 Task: Add an event with the title Team Building Workshop: Problem-Solving Techniques, date '2024/05/26', time 8:00 AM to 10:00 AMand add a description: A monthly review meeting is a scheduled gathering where team members and stakeholders come together to reflect on the previous month's performance, discuss achievements, identify areas for improvement, and set goals for the upcoming month. Select event color  Tangerine . Add location for the event as: 321 El Born Neighborhood, Barcelona, Spain, logged in from the account softage.3@softage.netand send the event invitation to softage.2@softage.net and softage.4@softage.net. Set a reminder for the event Every weekday(Monday to Friday)
Action: Mouse pressed left at (60, 139)
Screenshot: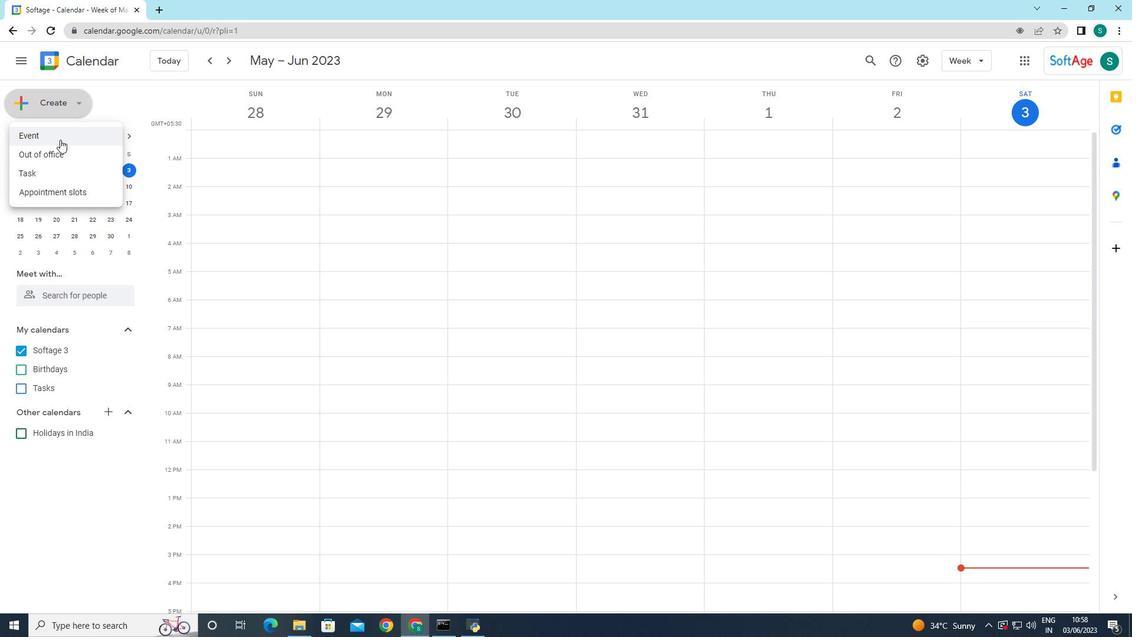 
Action: Mouse moved to (855, 553)
Screenshot: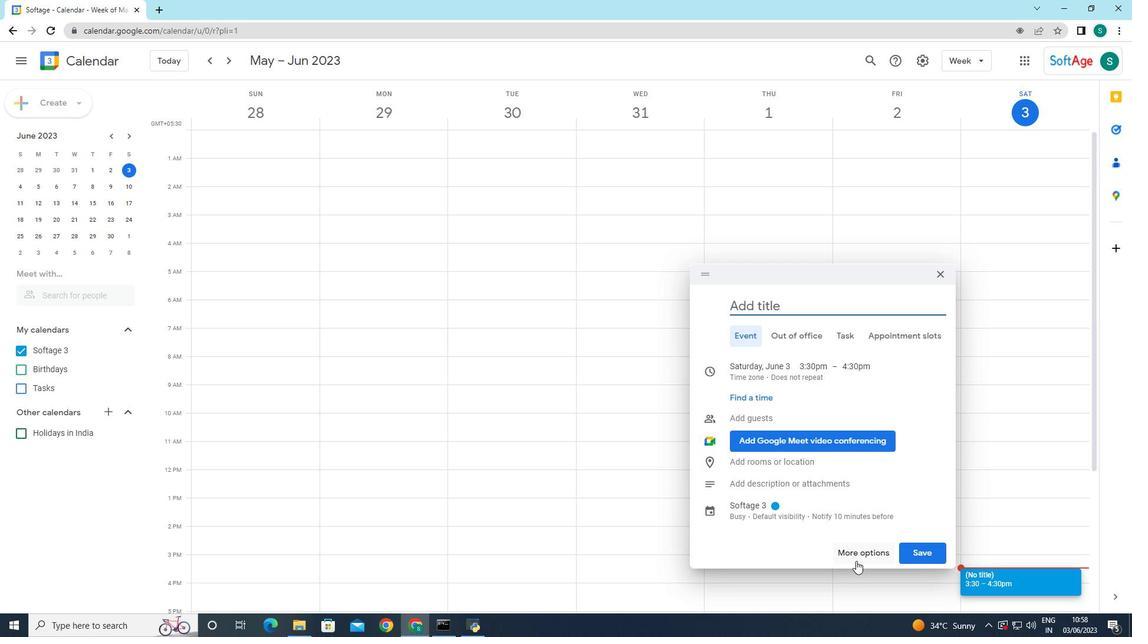 
Action: Mouse pressed left at (855, 553)
Screenshot: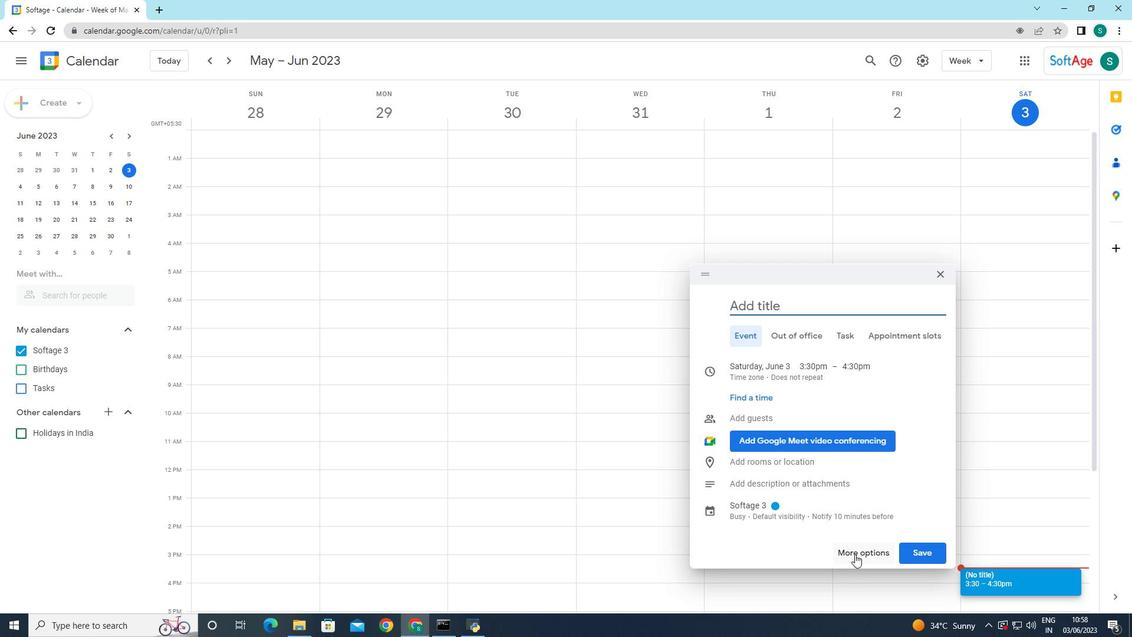 
Action: Mouse moved to (102, 67)
Screenshot: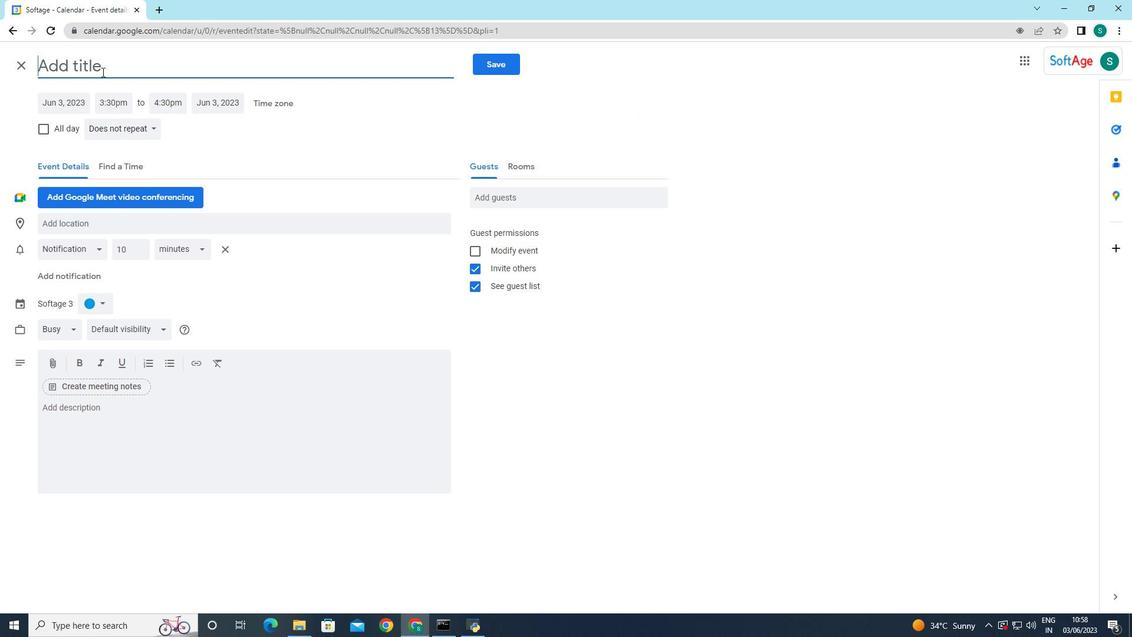 
Action: Mouse pressed left at (102, 67)
Screenshot: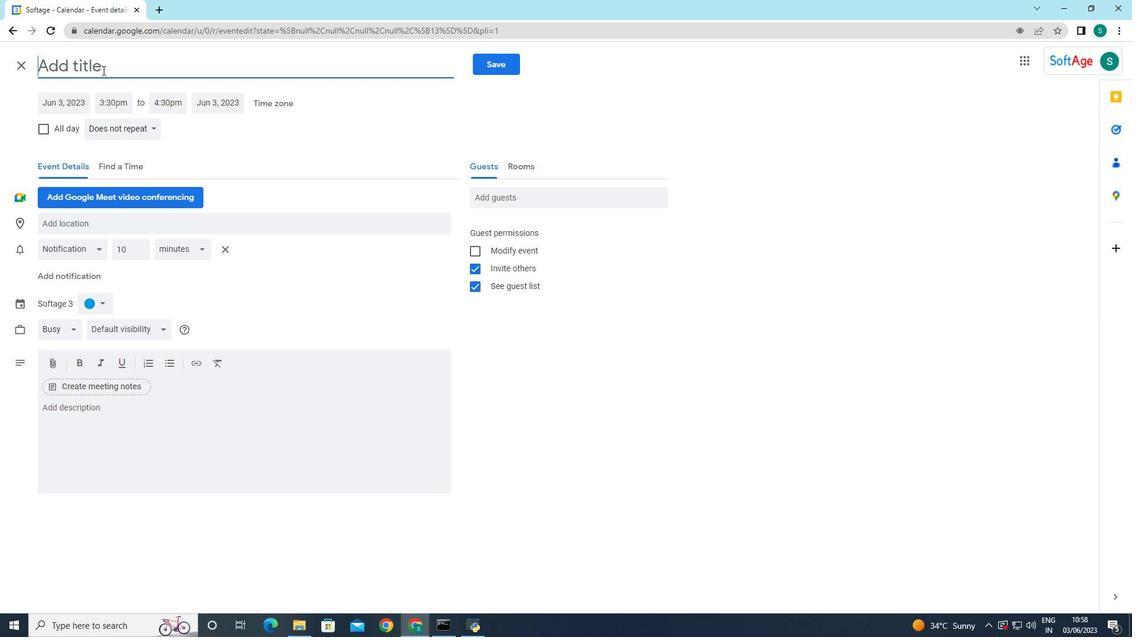 
Action: Key pressed <Key.caps_lock>T<Key.caps_lock><Key.caps_lock>E<Key.backspace><Key.caps_lock>eam<Key.space><Key.caps_lock>BU<Key.backspace><Key.caps_lock>uilding<Key.space><Key.caps_lock>W<Key.caps_lock>orkshop<Key.shift_r>:<Key.space>problem-<Key.caps_lock>SOLVING<Key.space><Key.backspace><Key.backspace><Key.backspace><Key.backspace><Key.backspace><Key.backspace><Key.backspace><Key.caps_lock>olving<Key.space><Key.caps_lock>TE<Key.backspace>K<Key.caps_lock>f<Key.backspace><Key.backspace>echniques
Screenshot: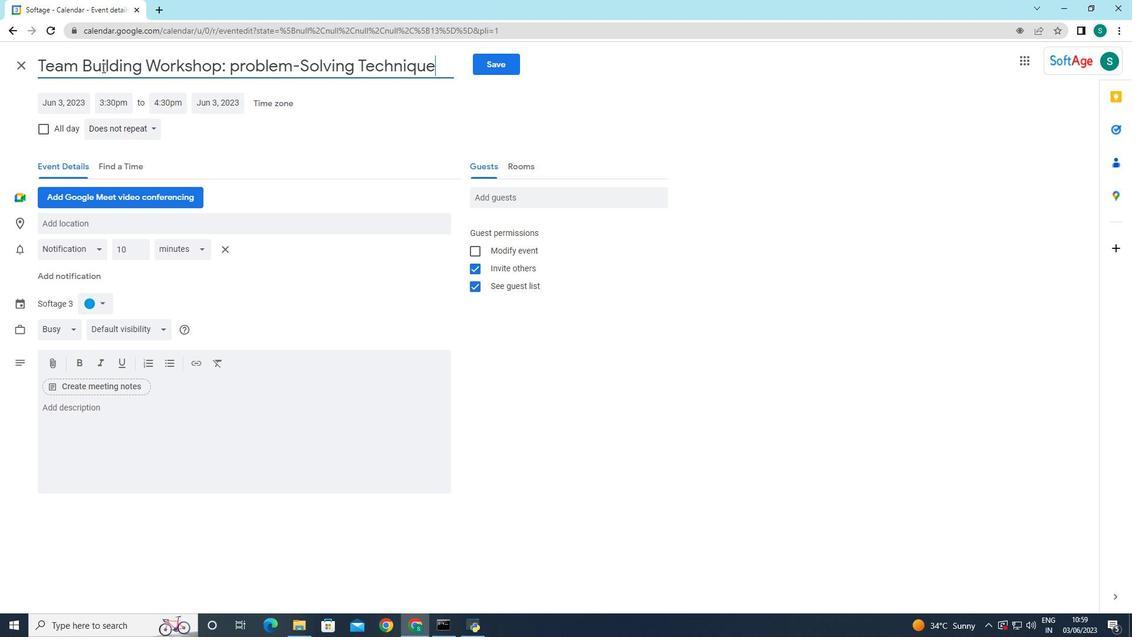 
Action: Mouse moved to (264, 141)
Screenshot: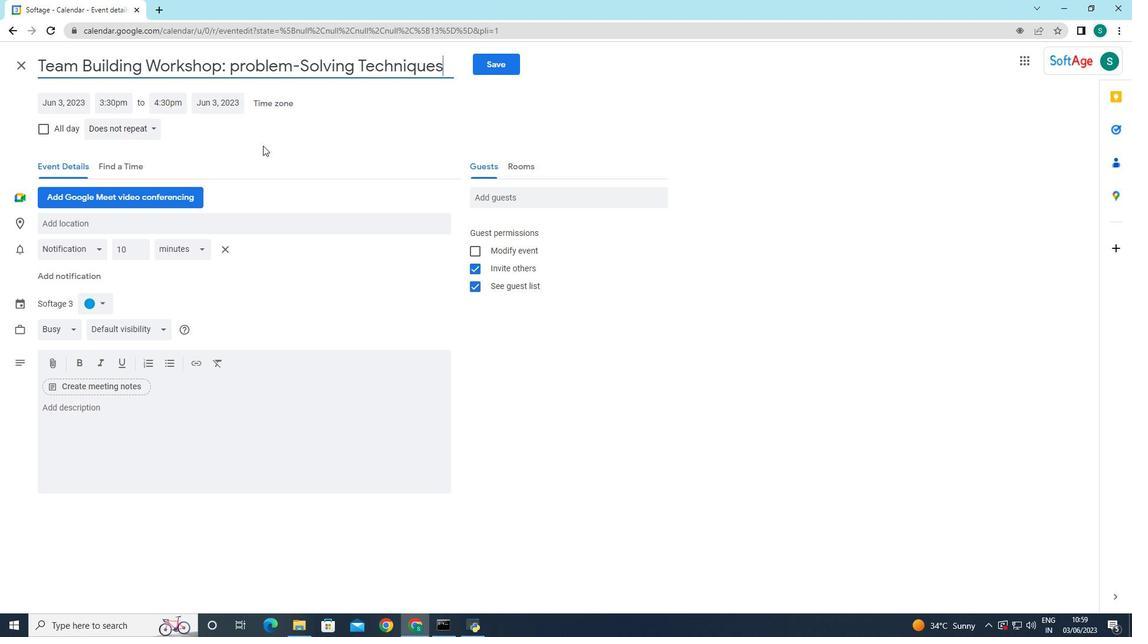 
Action: Mouse pressed left at (264, 141)
Screenshot: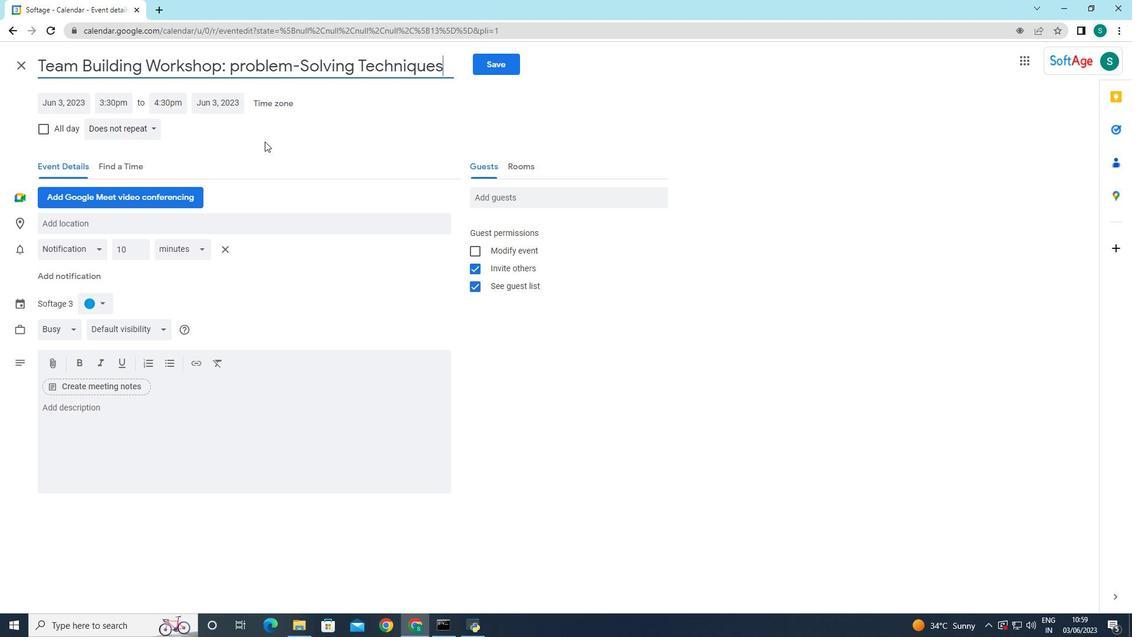 
Action: Mouse moved to (73, 102)
Screenshot: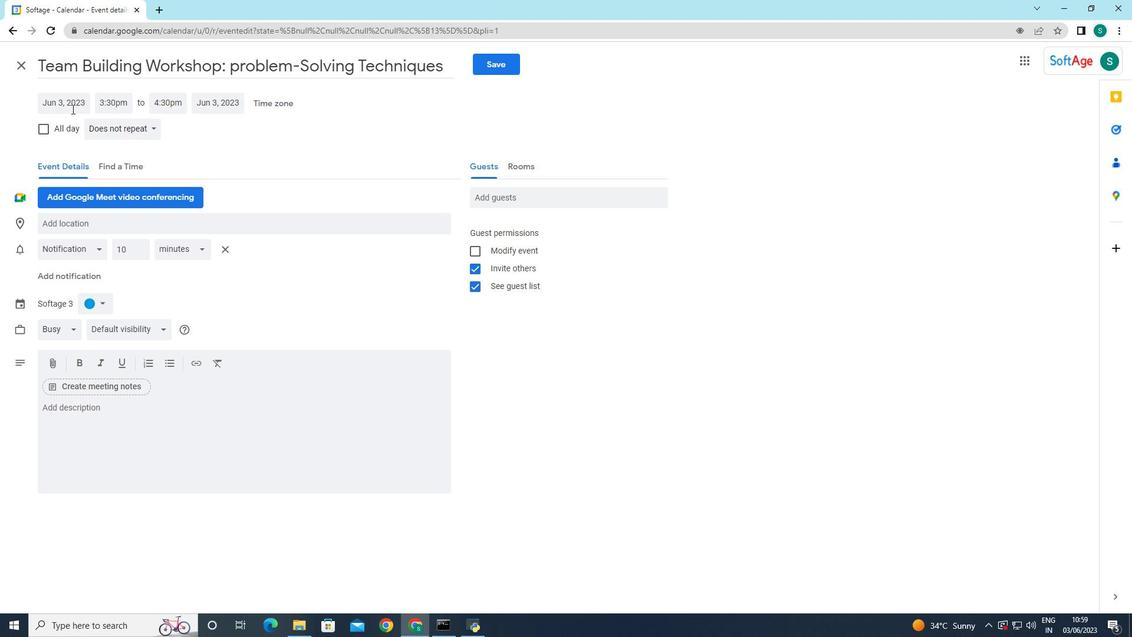 
Action: Mouse pressed left at (73, 102)
Screenshot: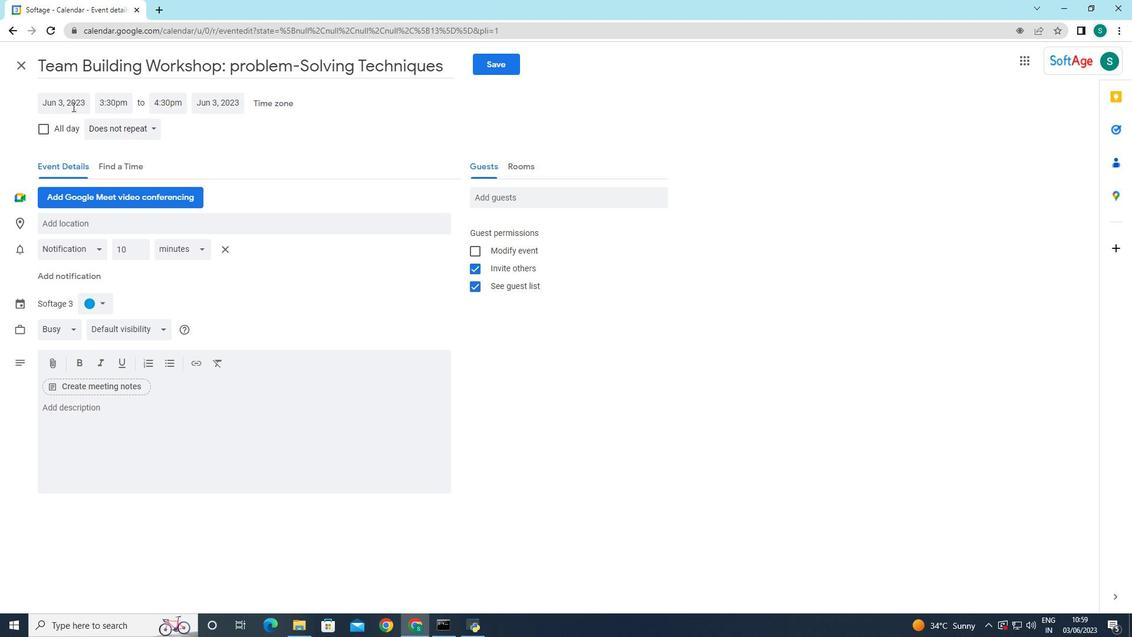 
Action: Mouse moved to (187, 129)
Screenshot: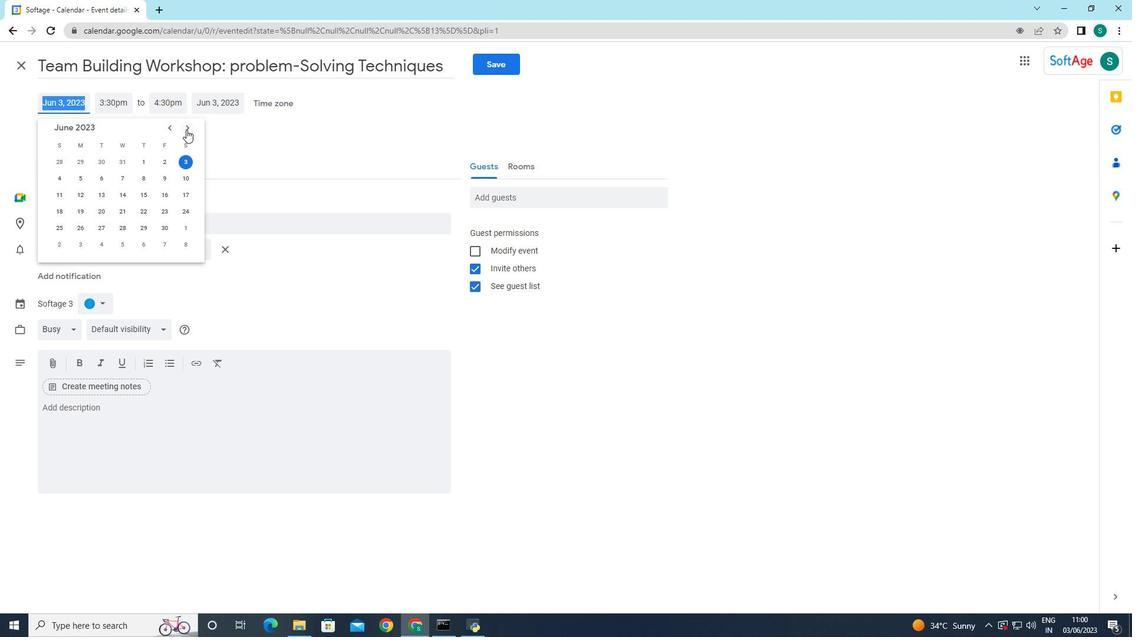 
Action: Mouse pressed left at (187, 129)
Screenshot: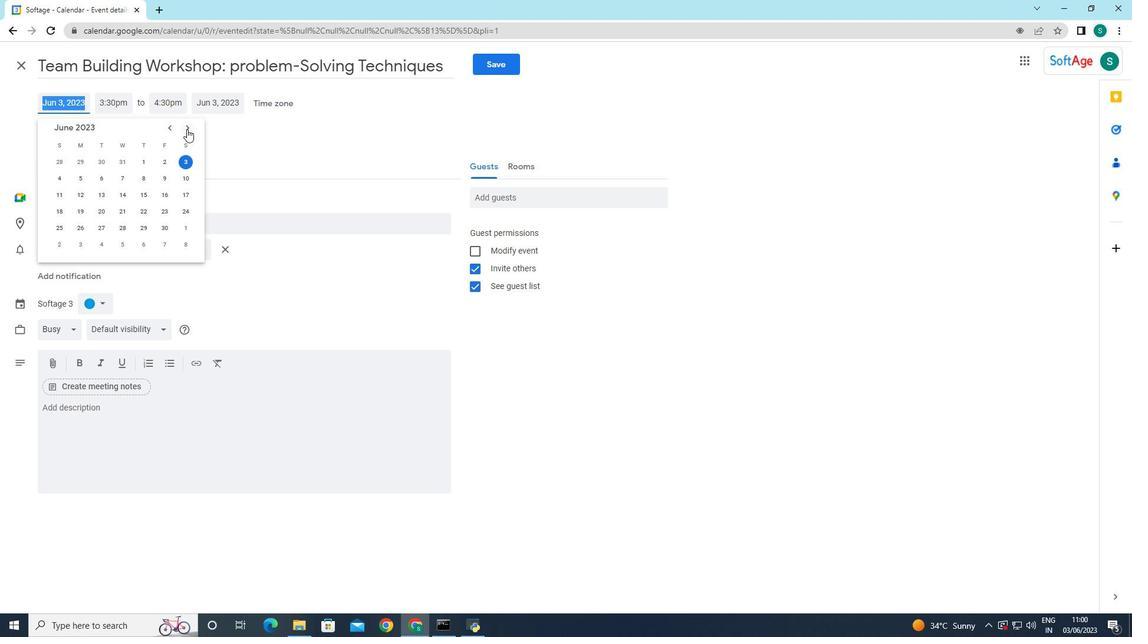 
Action: Mouse pressed left at (187, 129)
Screenshot: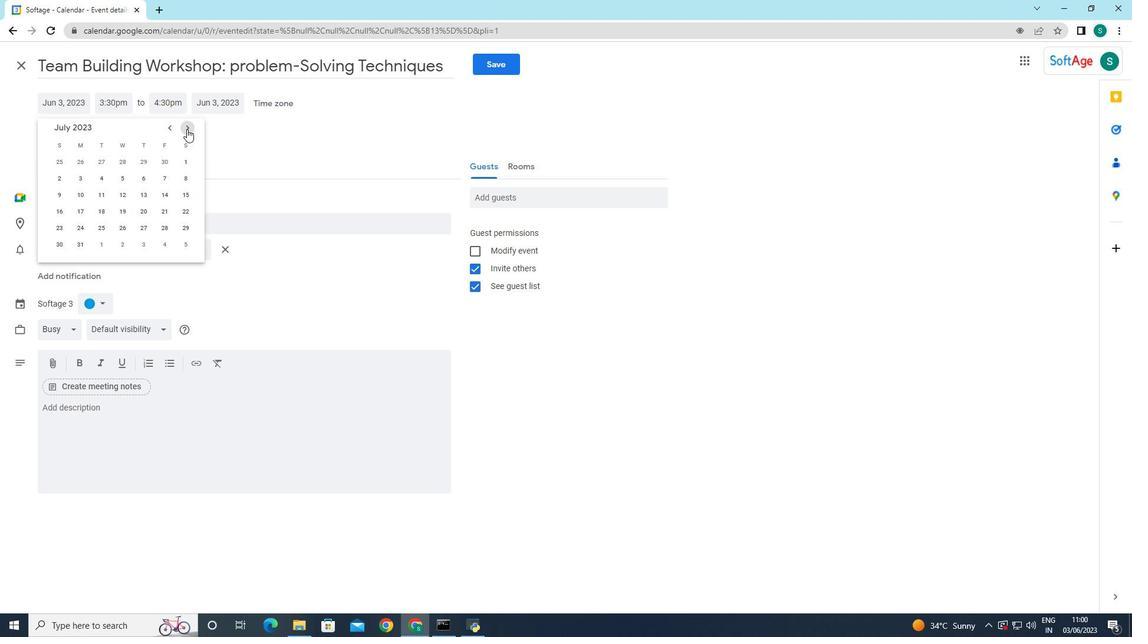 
Action: Mouse pressed left at (187, 129)
Screenshot: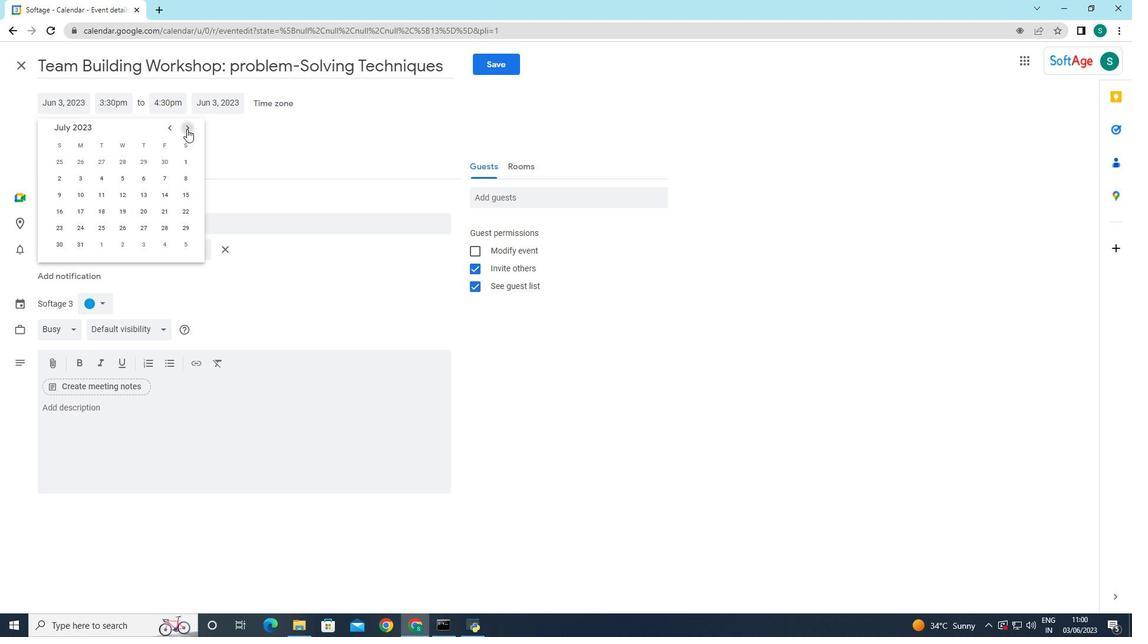 
Action: Mouse pressed left at (187, 129)
Screenshot: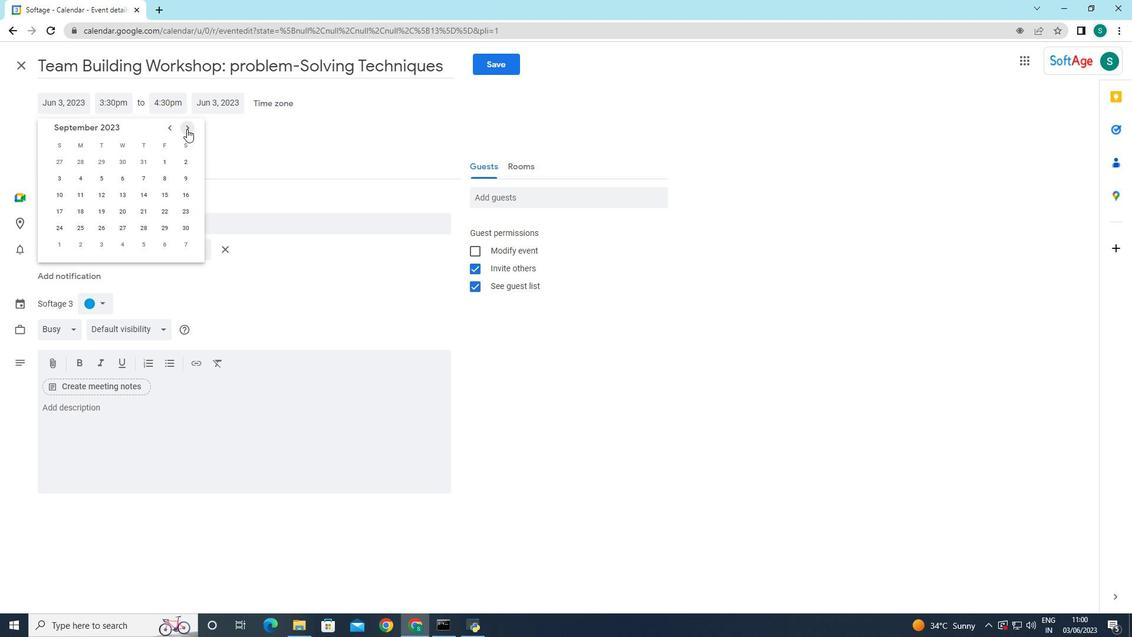 
Action: Mouse pressed left at (187, 129)
Screenshot: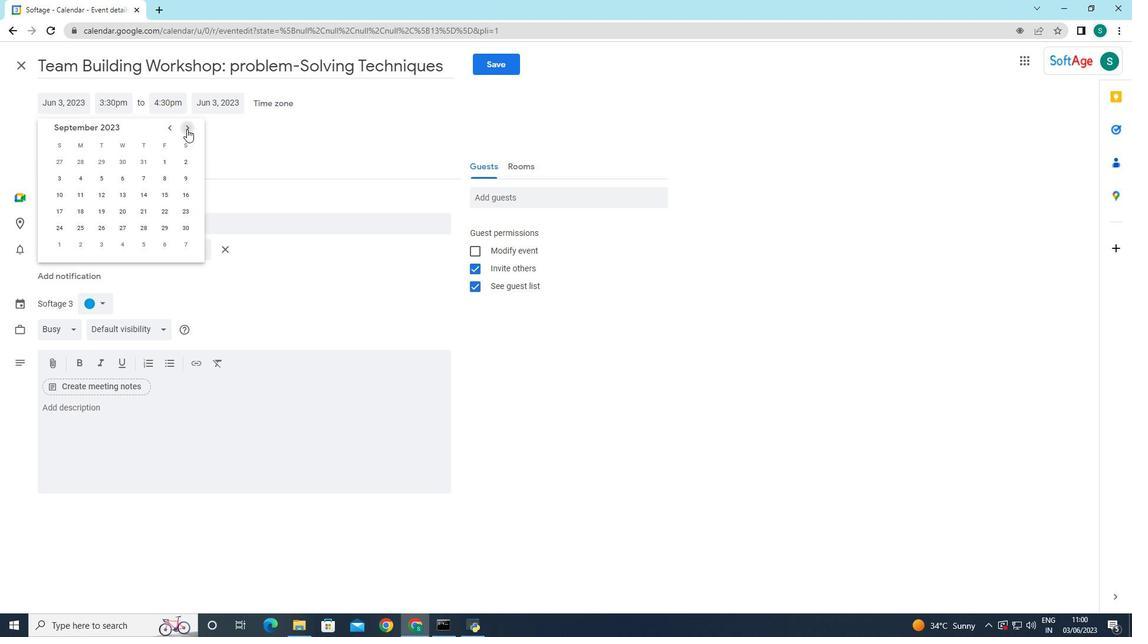 
Action: Mouse pressed left at (187, 129)
Screenshot: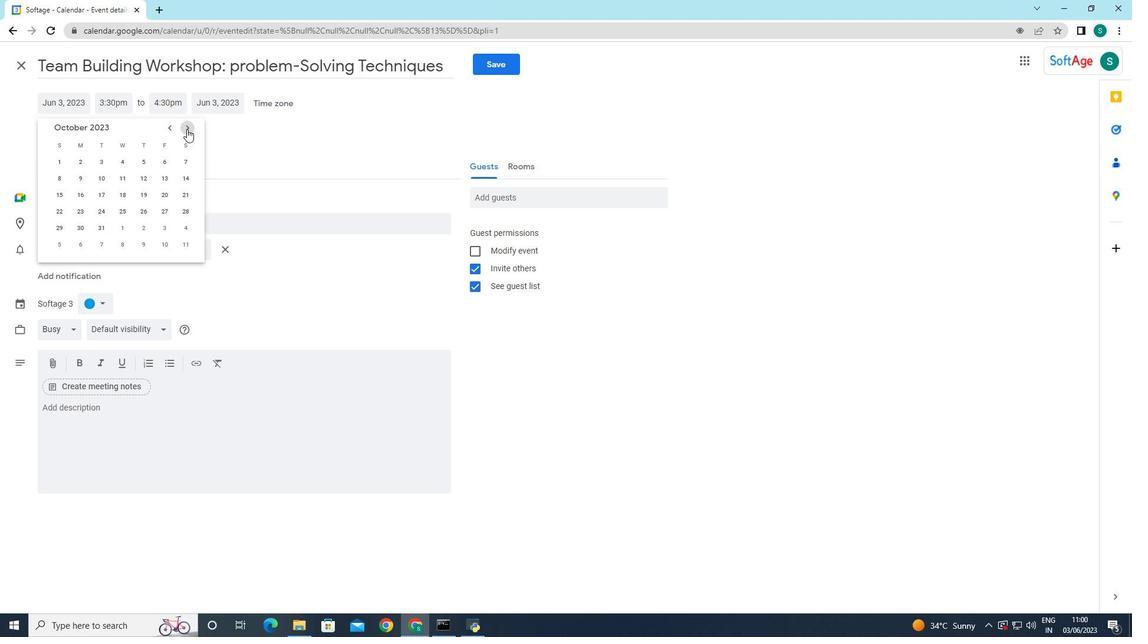 
Action: Mouse pressed left at (187, 129)
Screenshot: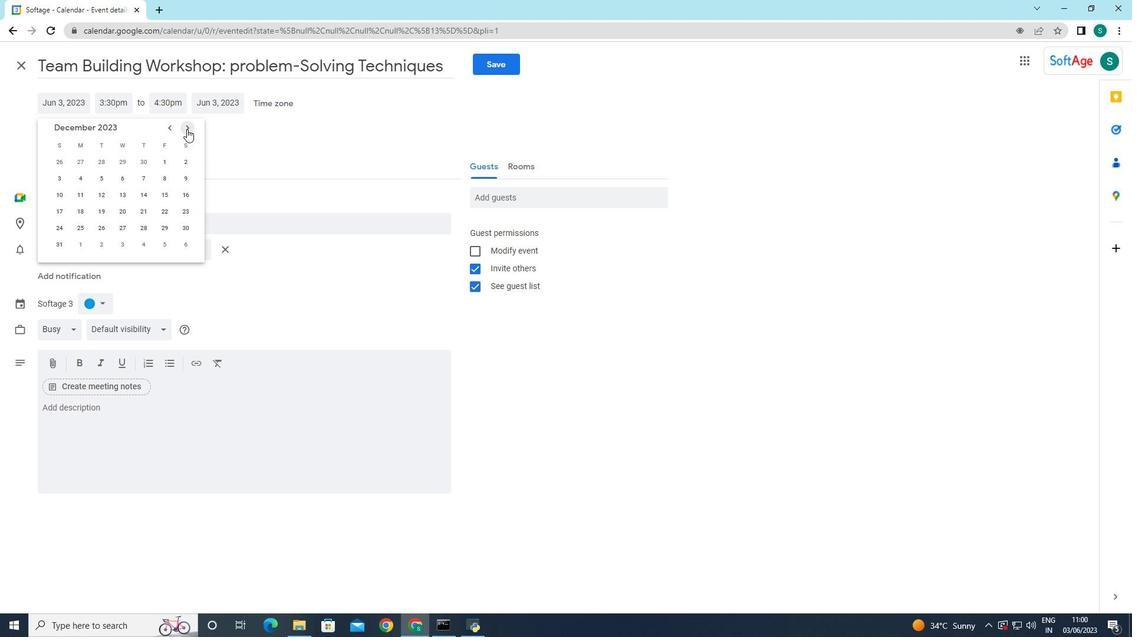 
Action: Mouse pressed left at (187, 129)
Screenshot: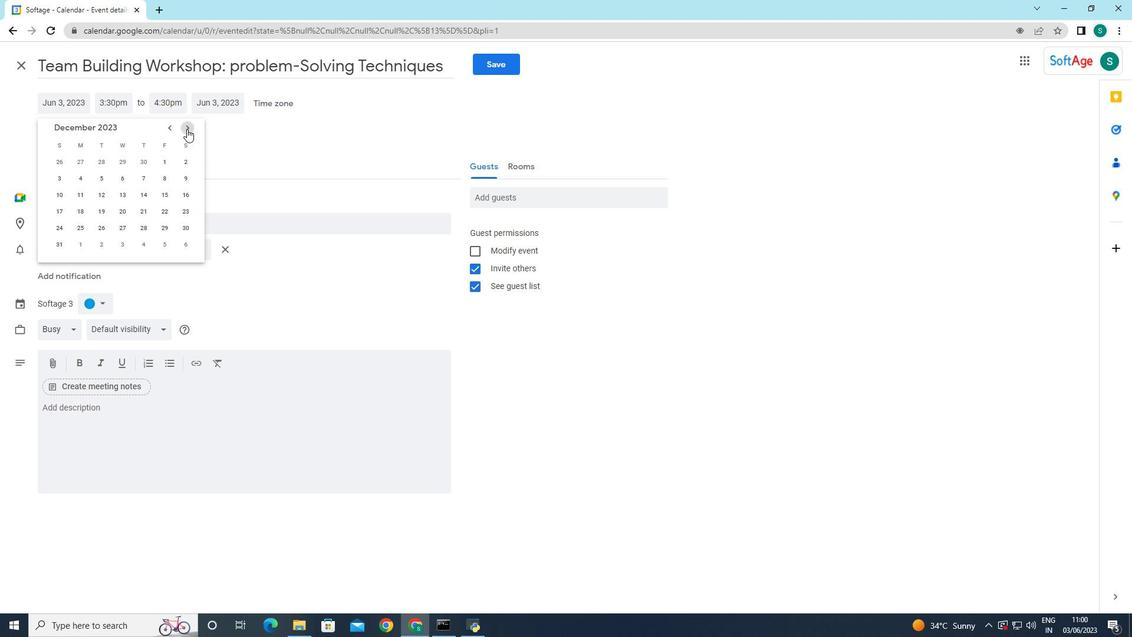 
Action: Mouse pressed left at (187, 129)
Screenshot: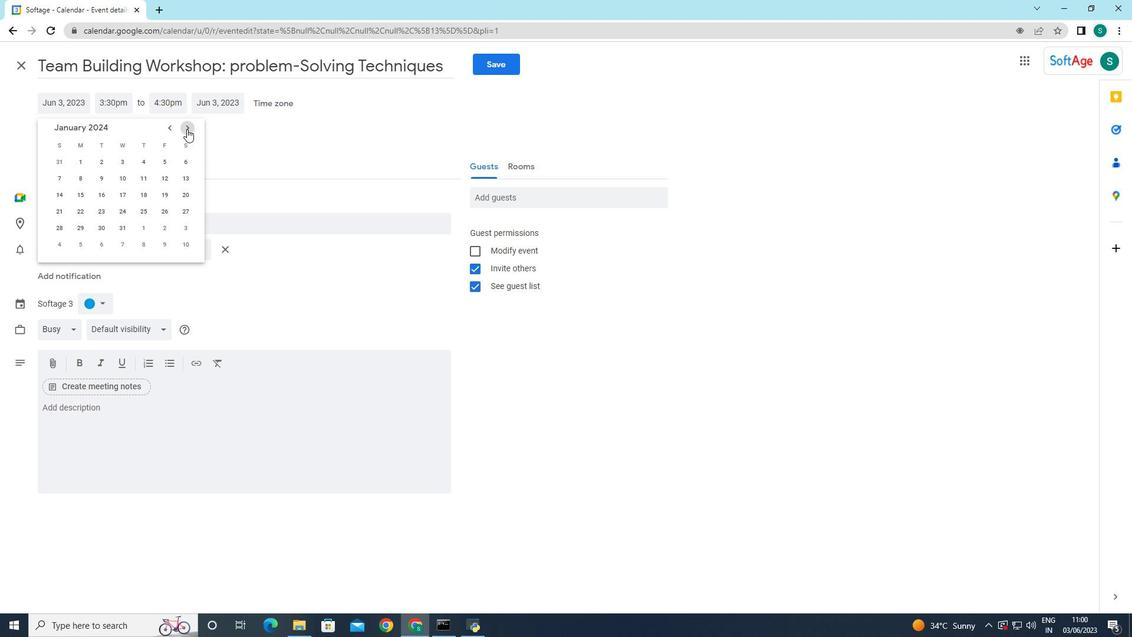 
Action: Mouse moved to (185, 126)
Screenshot: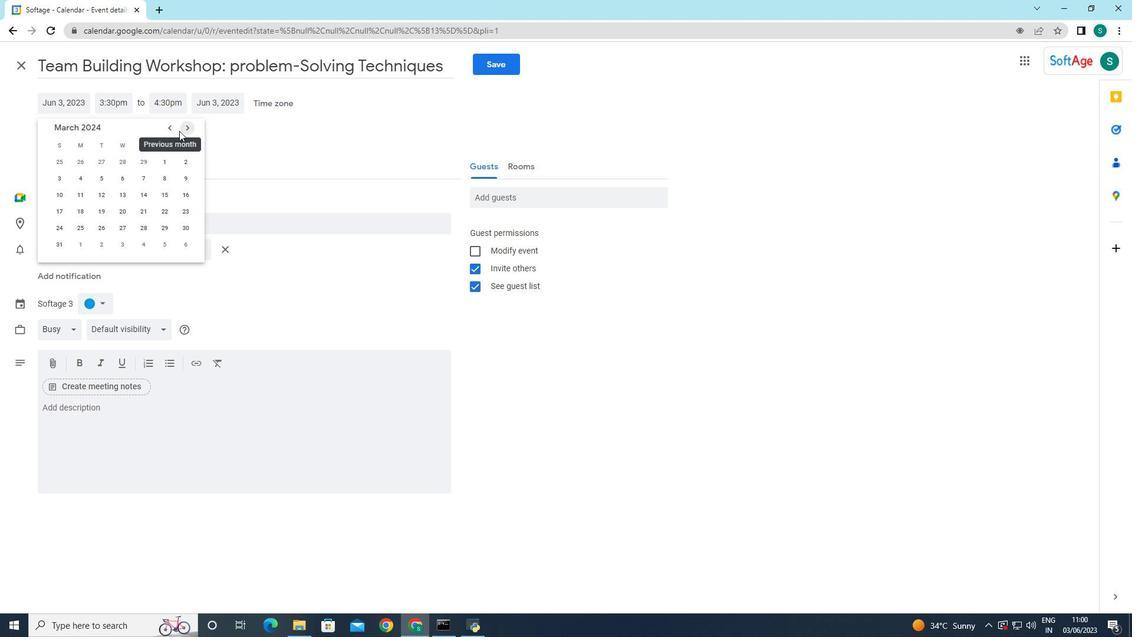 
Action: Mouse pressed left at (185, 126)
Screenshot: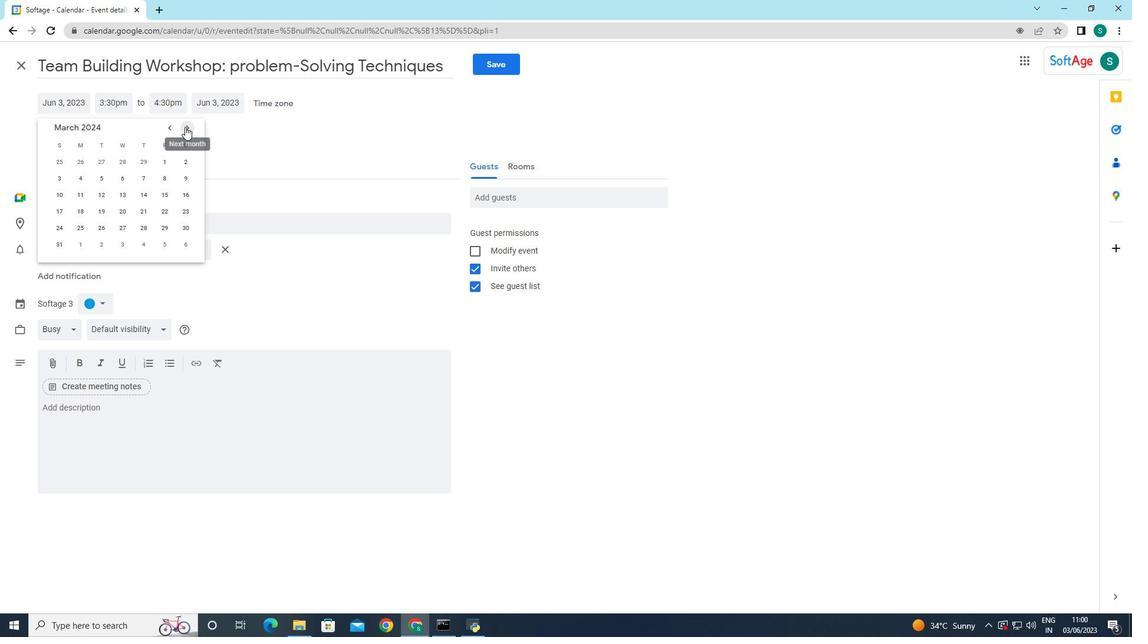 
Action: Mouse pressed left at (185, 126)
Screenshot: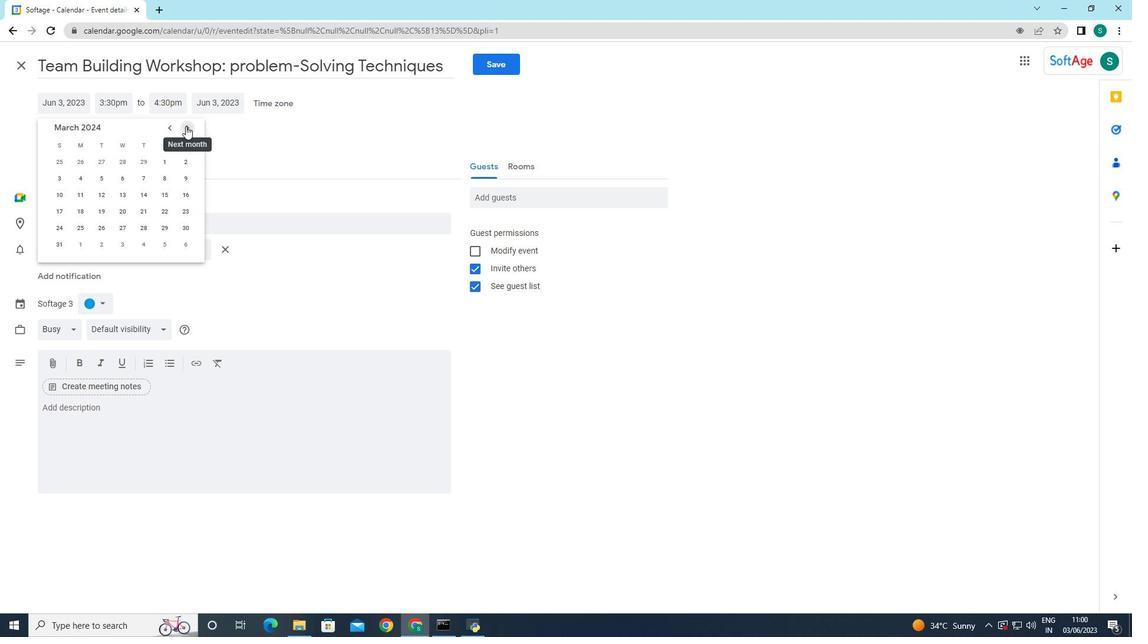 
Action: Mouse moved to (60, 228)
Screenshot: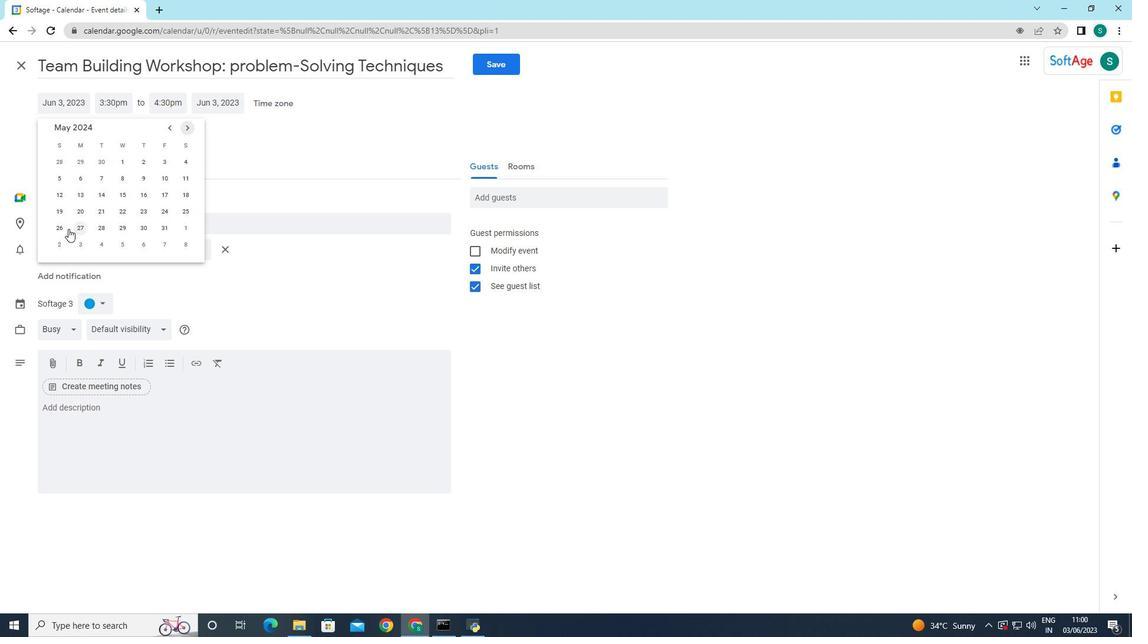 
Action: Mouse pressed left at (60, 228)
Screenshot: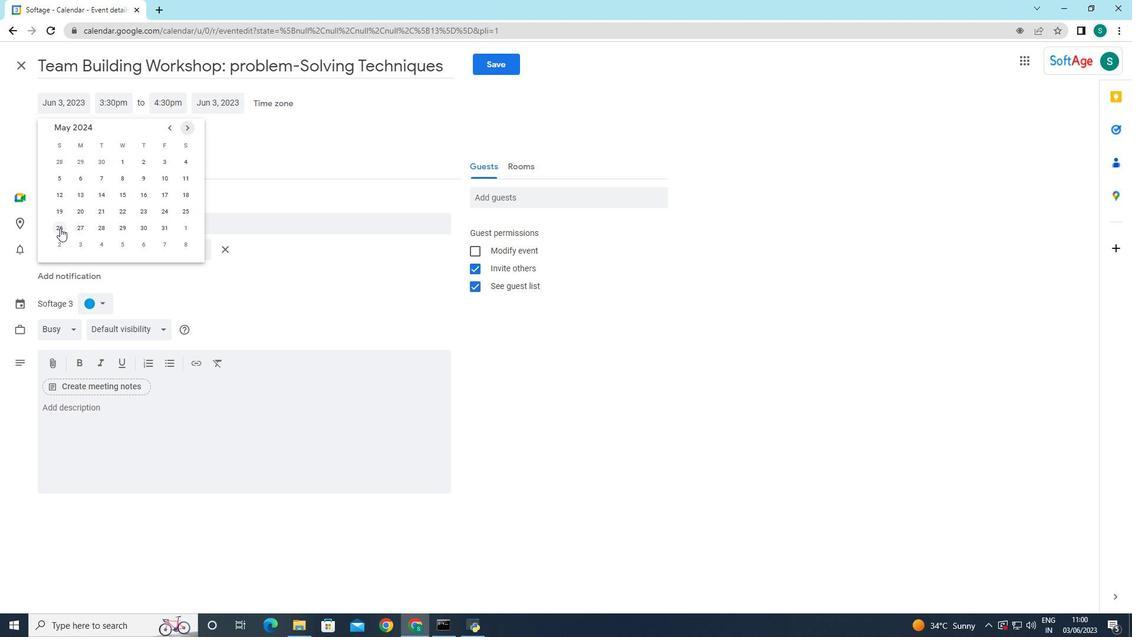 
Action: Mouse moved to (240, 159)
Screenshot: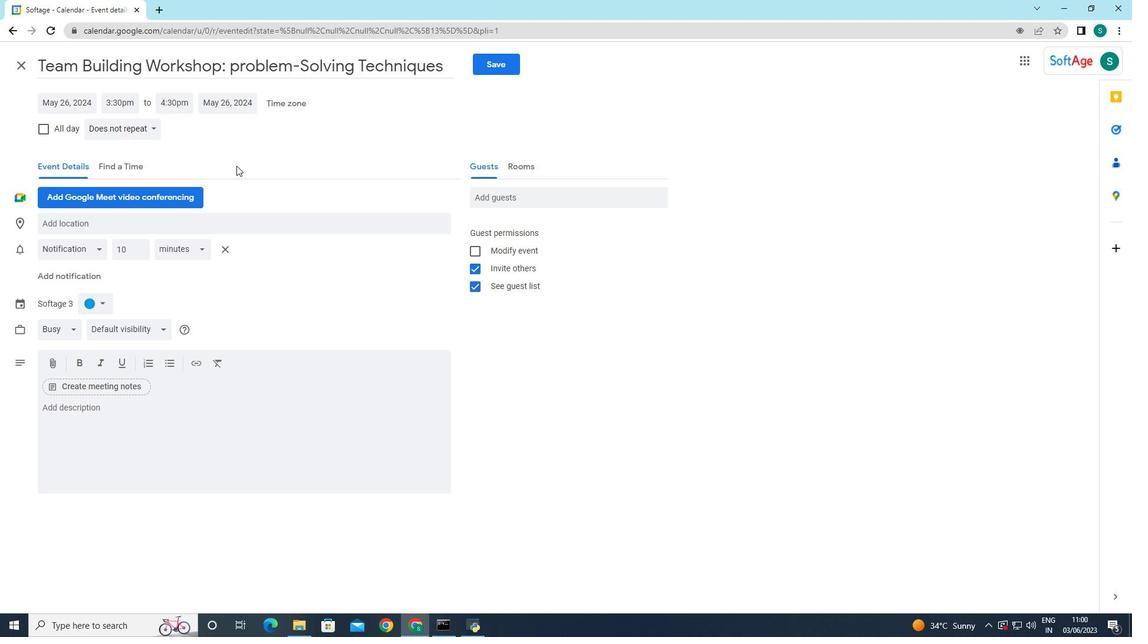 
Action: Mouse pressed left at (240, 159)
Screenshot: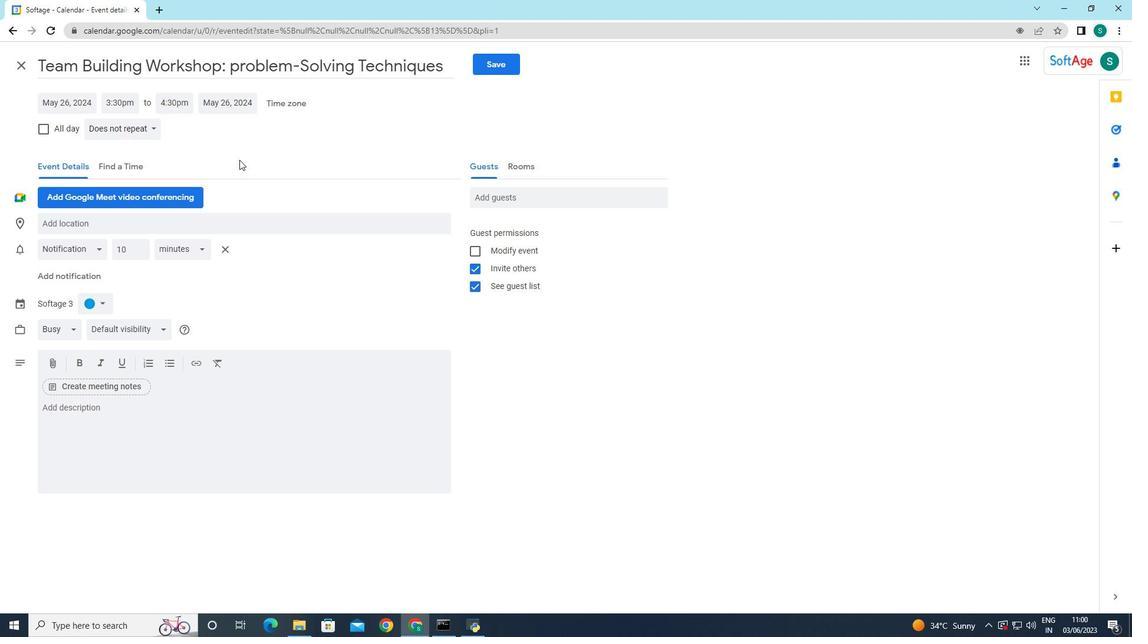 
Action: Mouse moved to (115, 111)
Screenshot: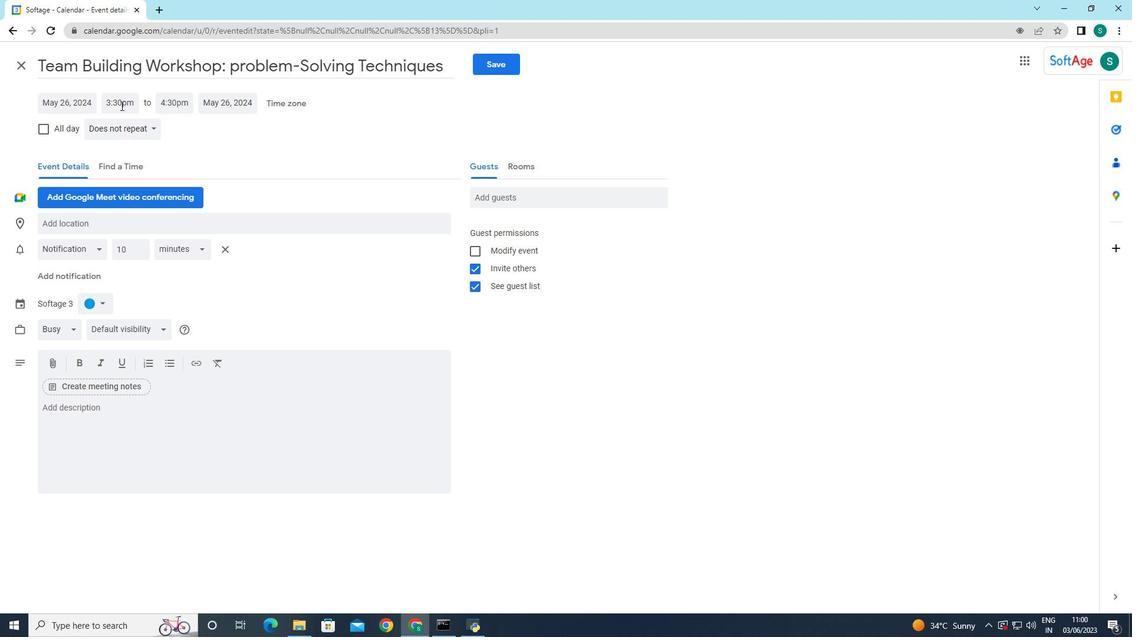 
Action: Mouse pressed left at (115, 111)
Screenshot: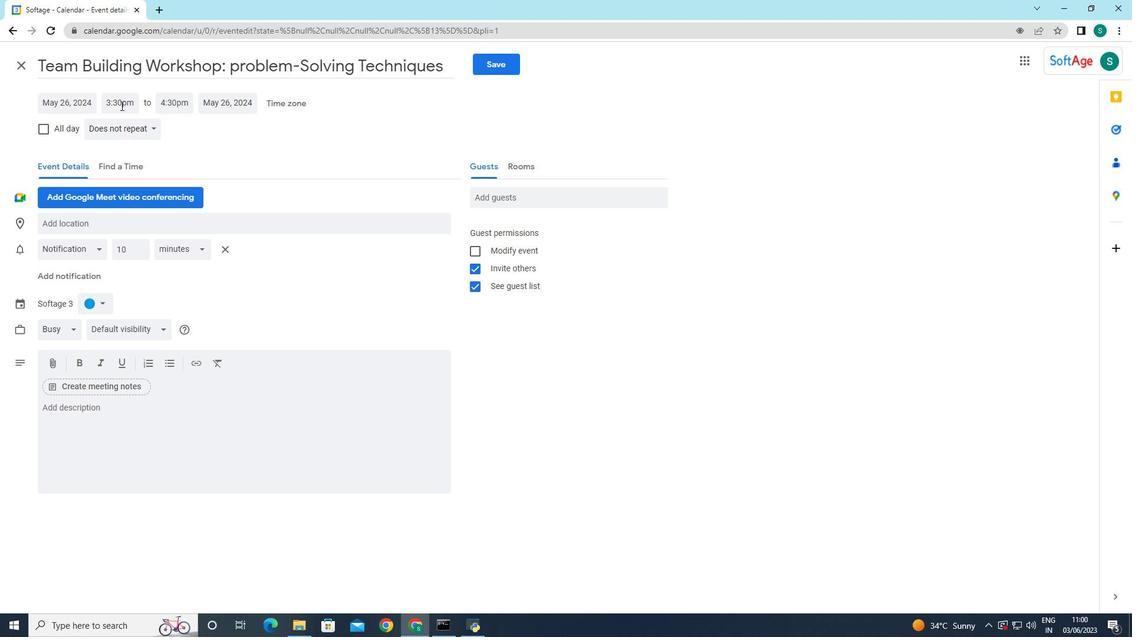 
Action: Mouse moved to (151, 172)
Screenshot: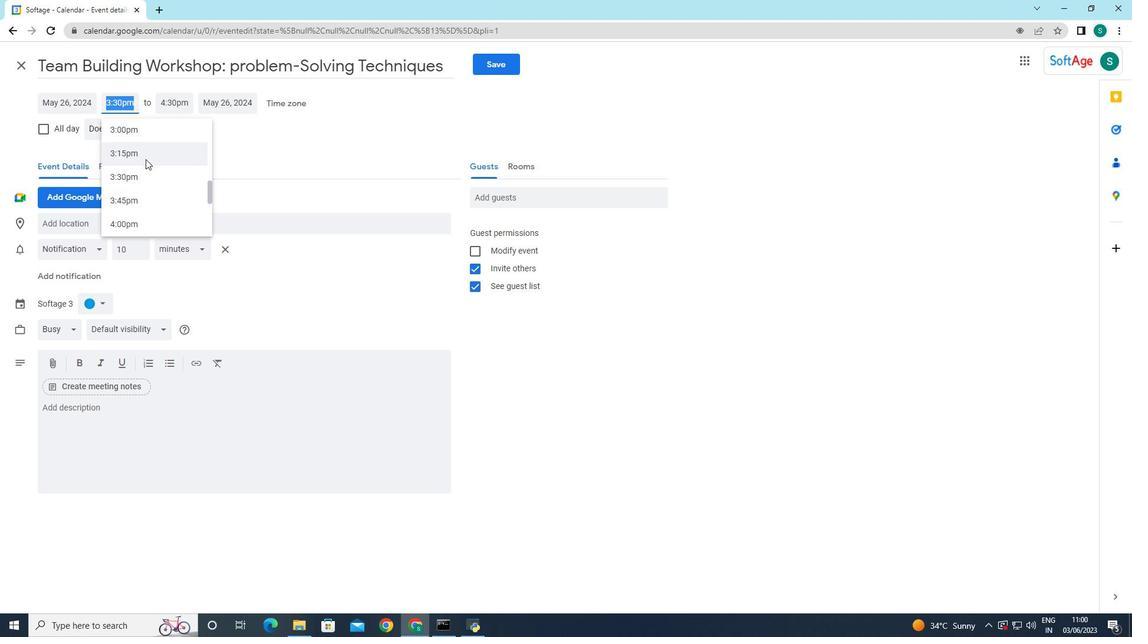 
Action: Mouse scrolled (151, 172) with delta (0, 0)
Screenshot: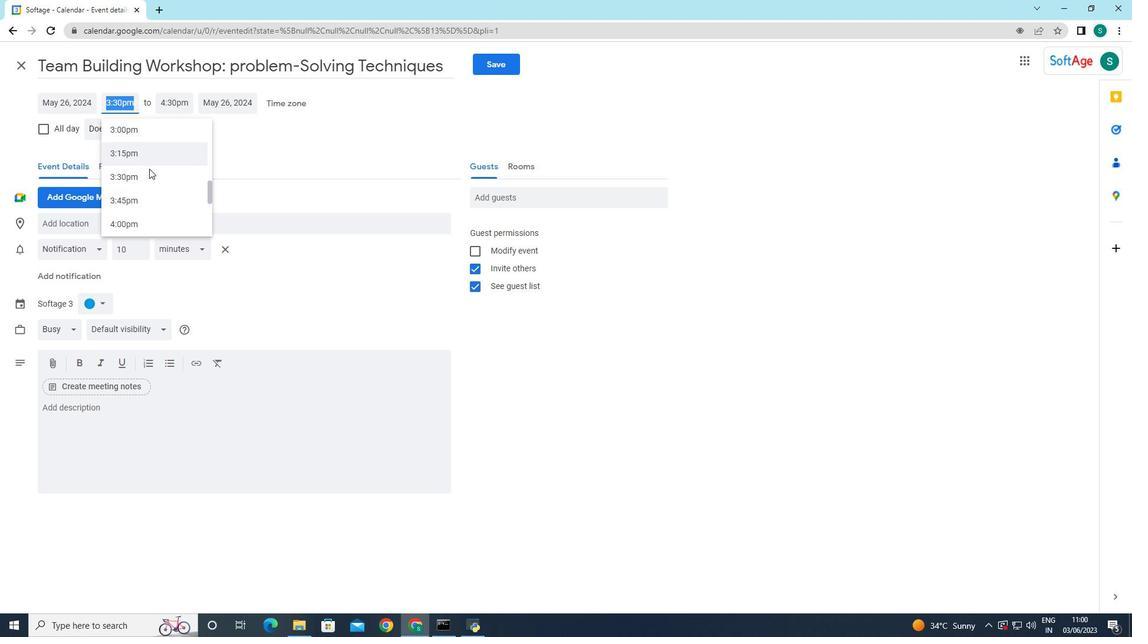 
Action: Mouse scrolled (151, 172) with delta (0, 0)
Screenshot: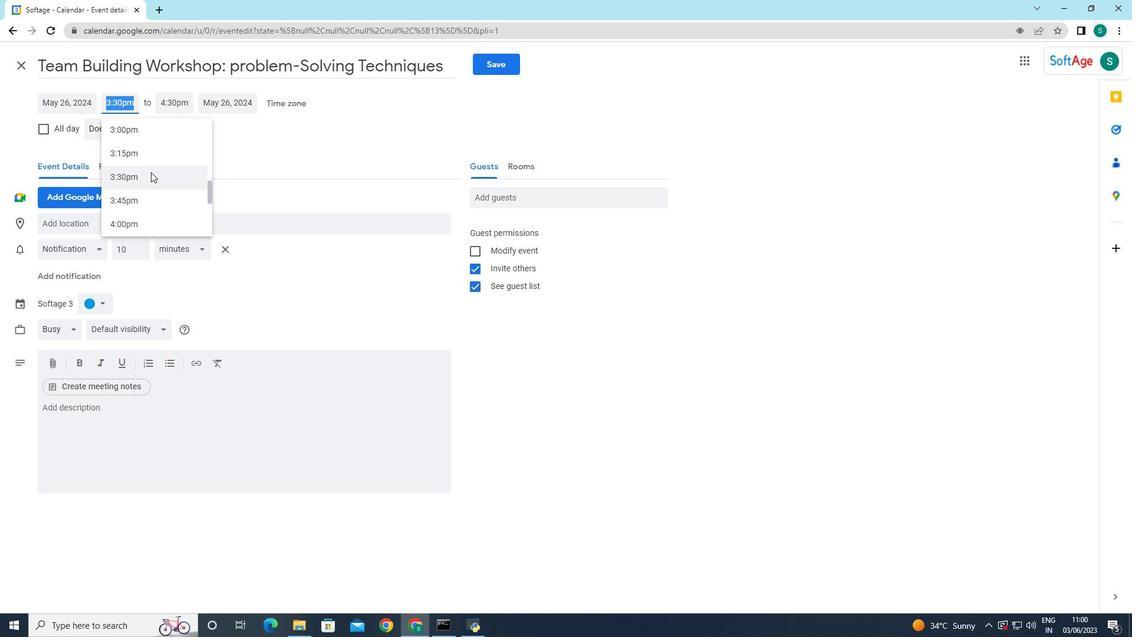 
Action: Mouse scrolled (151, 172) with delta (0, 0)
Screenshot: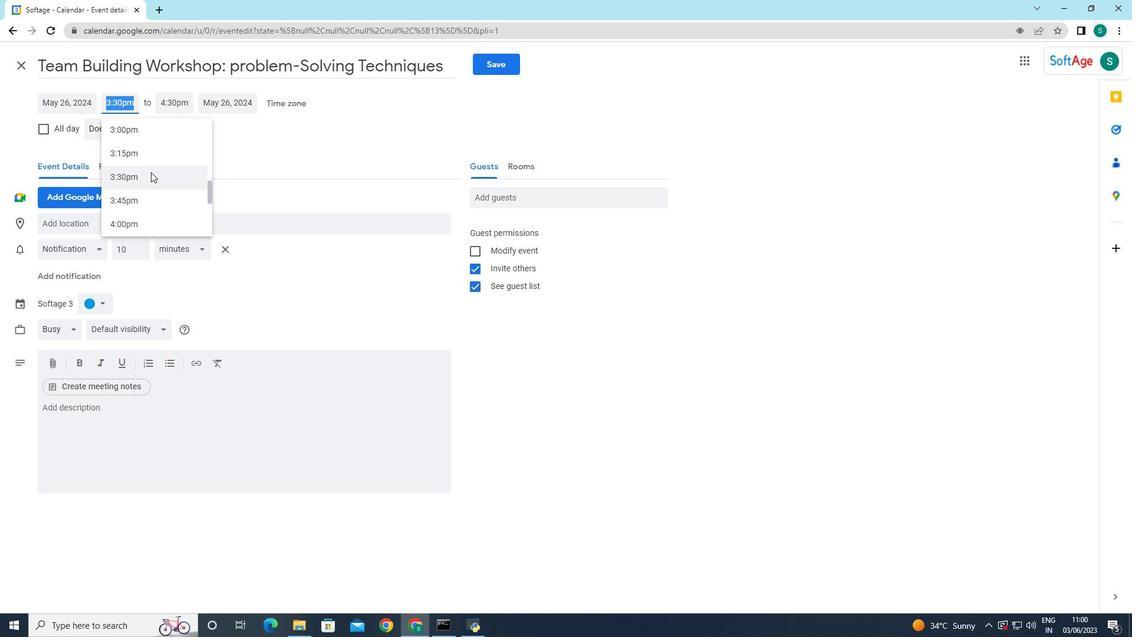 
Action: Mouse moved to (153, 171)
Screenshot: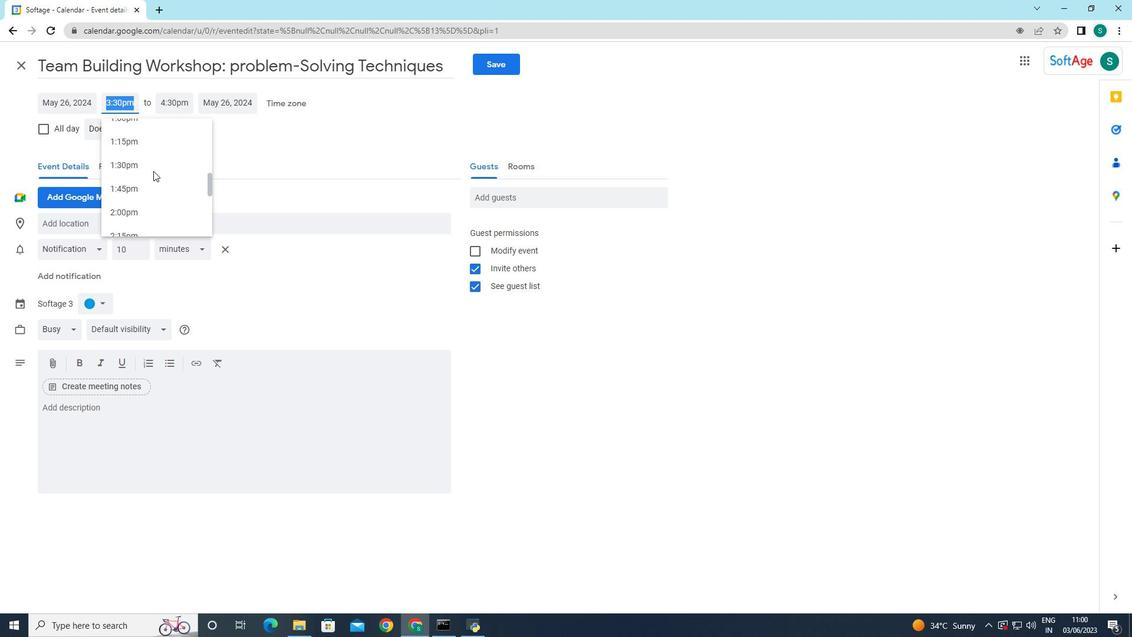 
Action: Mouse scrolled (153, 171) with delta (0, 0)
Screenshot: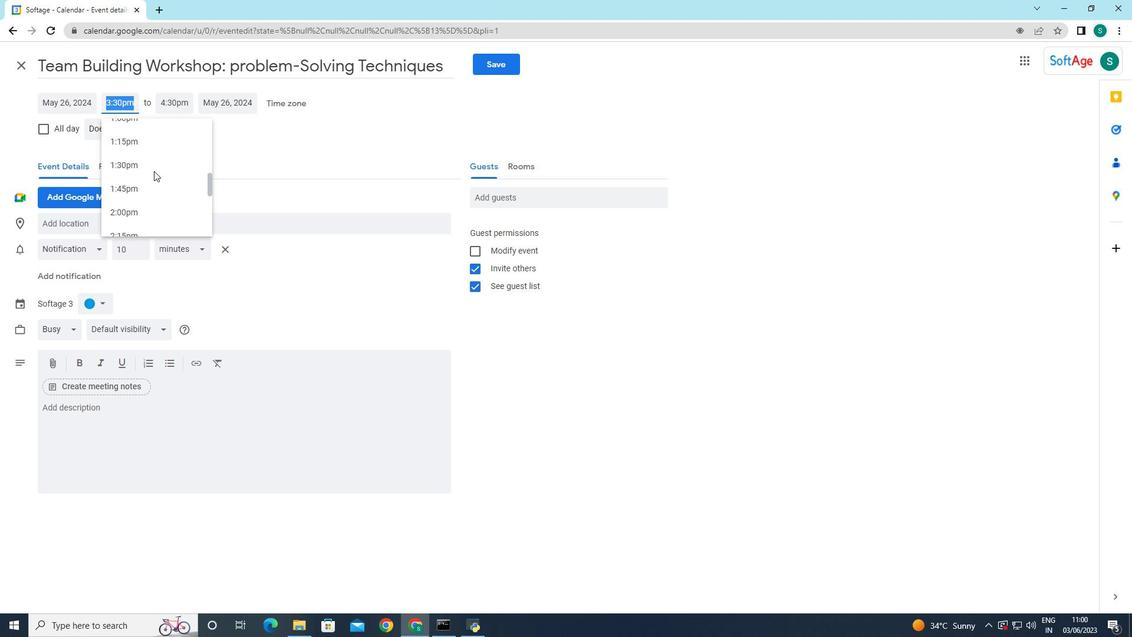 
Action: Mouse scrolled (153, 171) with delta (0, 0)
Screenshot: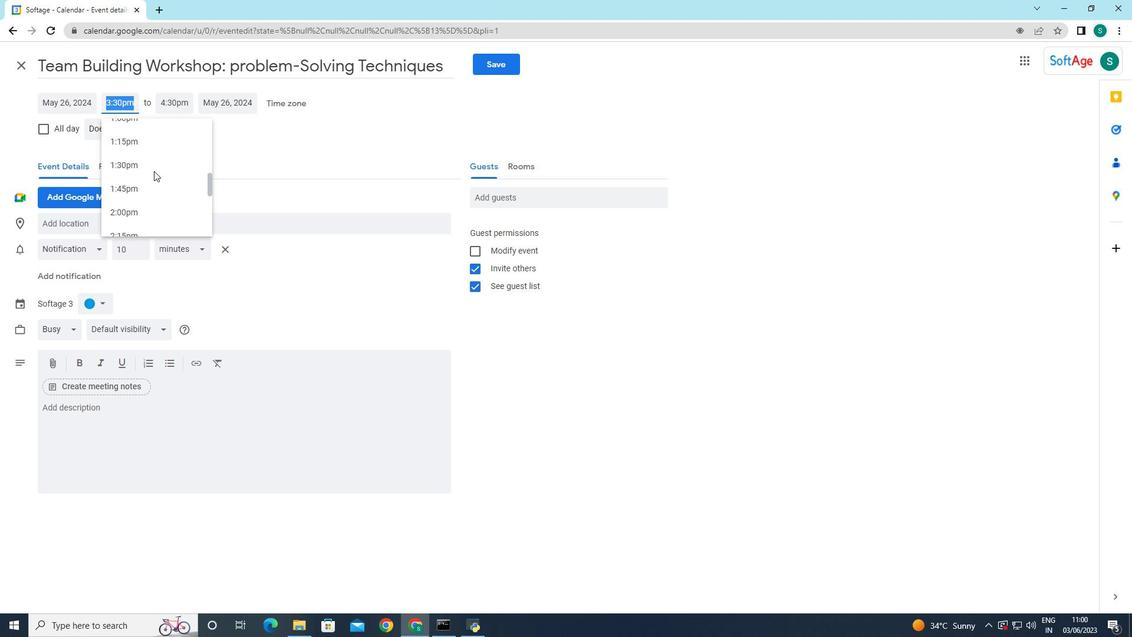 
Action: Mouse scrolled (153, 171) with delta (0, 0)
Screenshot: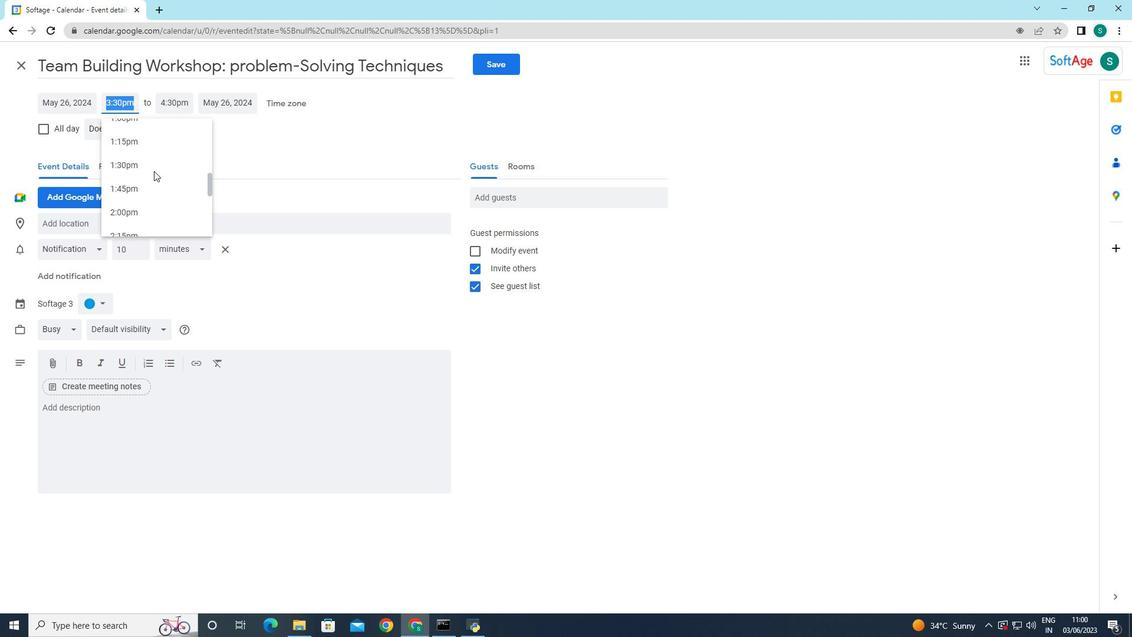 
Action: Mouse scrolled (153, 171) with delta (0, 0)
Screenshot: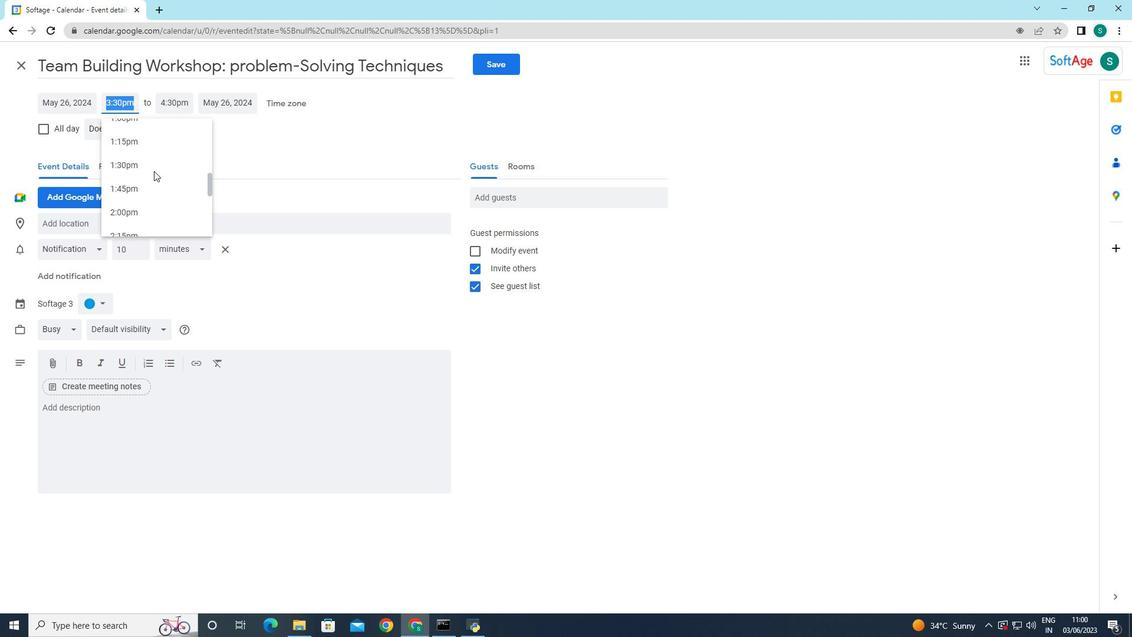 
Action: Mouse scrolled (153, 171) with delta (0, 0)
Screenshot: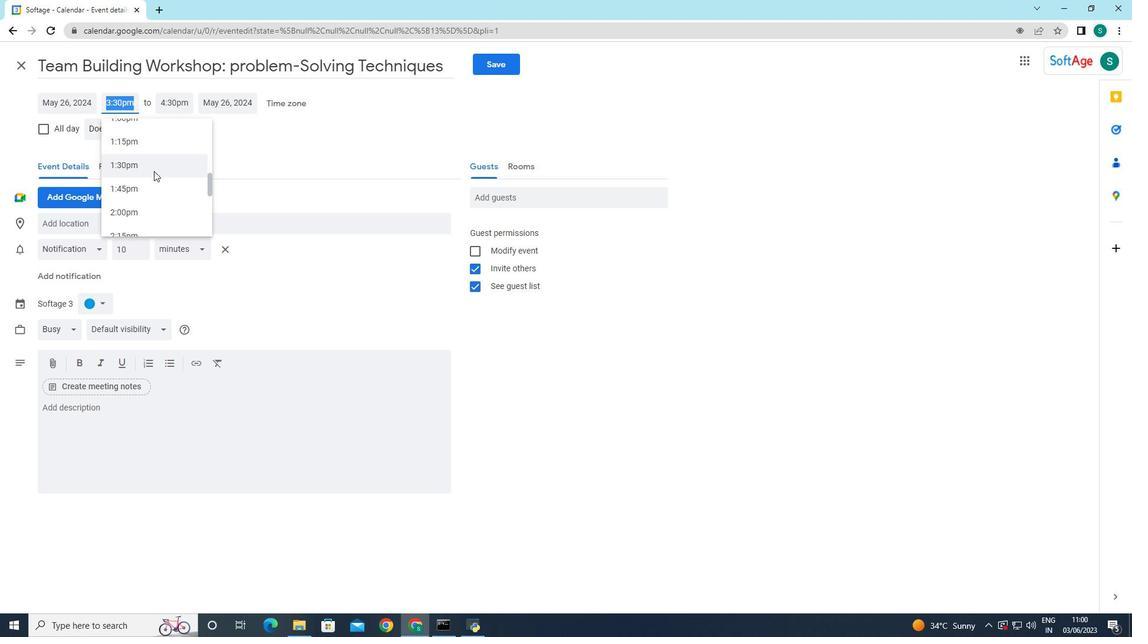 
Action: Mouse moved to (149, 175)
Screenshot: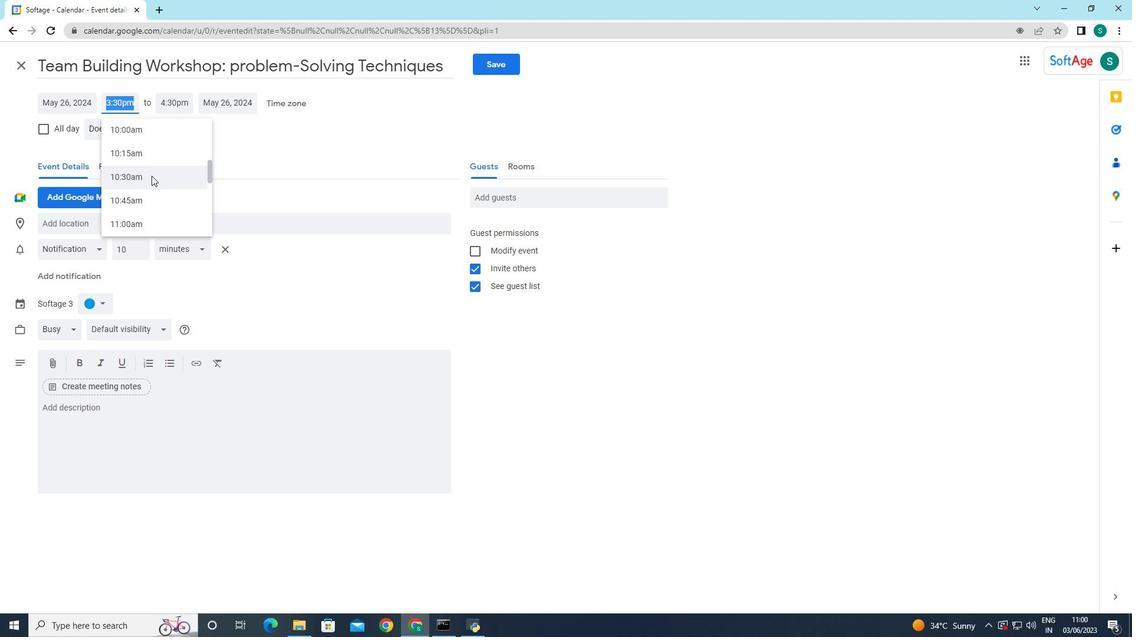 
Action: Mouse scrolled (149, 176) with delta (0, 0)
Screenshot: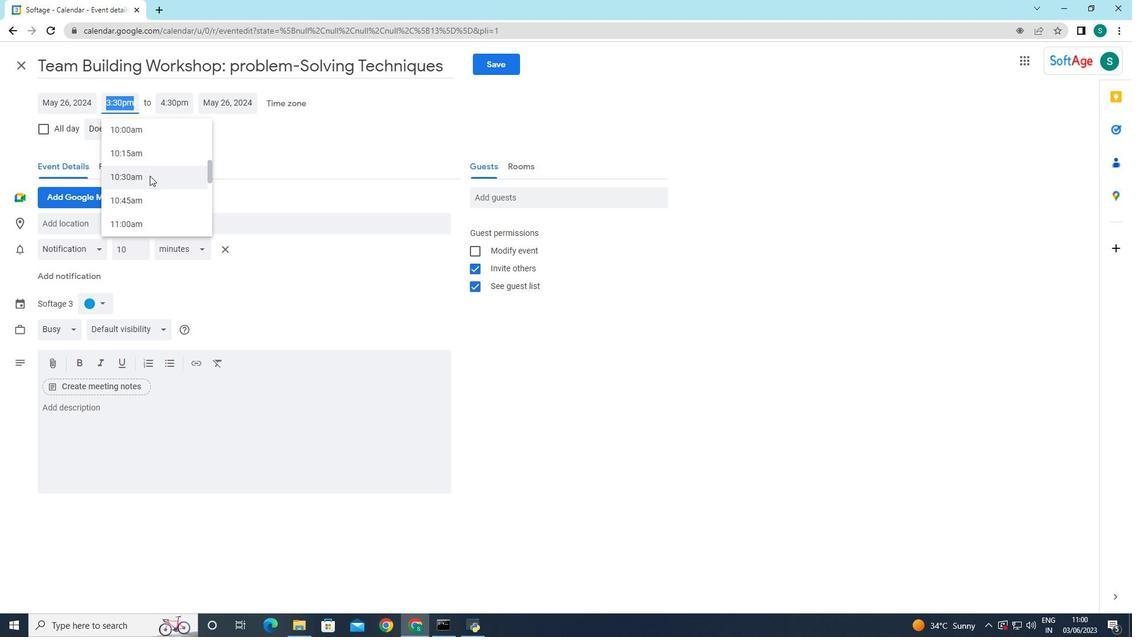 
Action: Mouse scrolled (149, 176) with delta (0, 0)
Screenshot: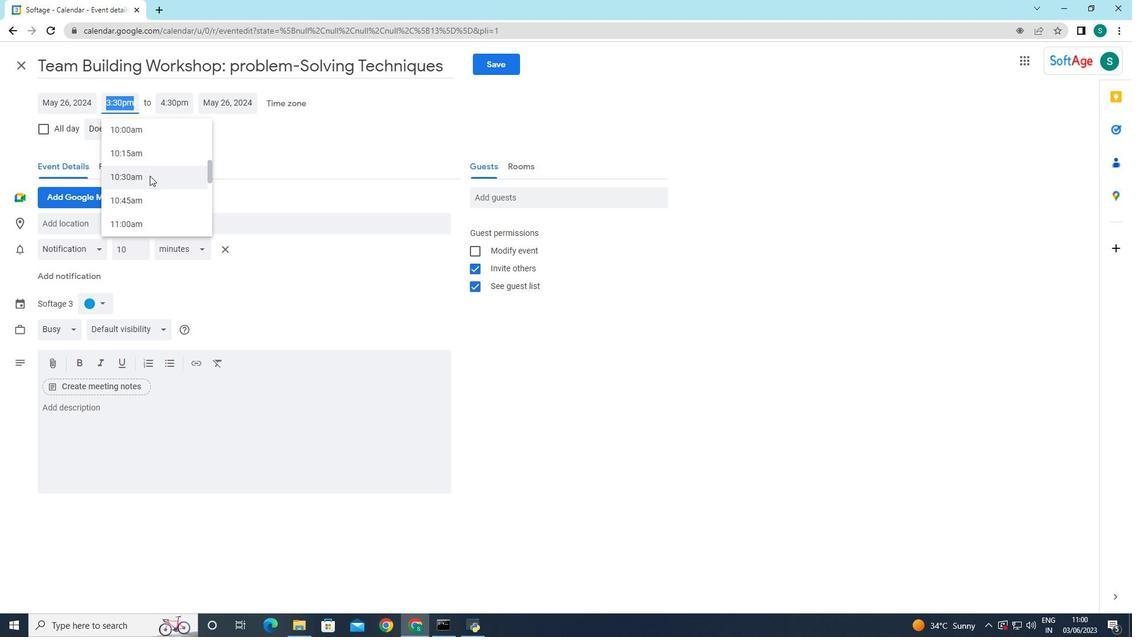 
Action: Mouse scrolled (149, 176) with delta (0, 0)
Screenshot: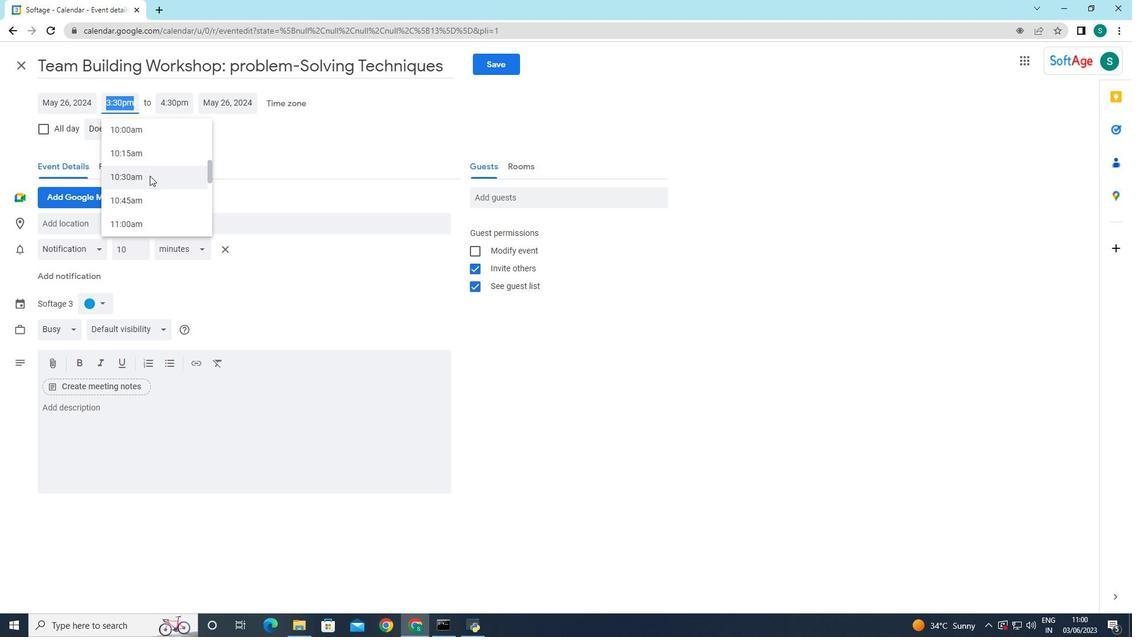 
Action: Mouse moved to (150, 175)
Screenshot: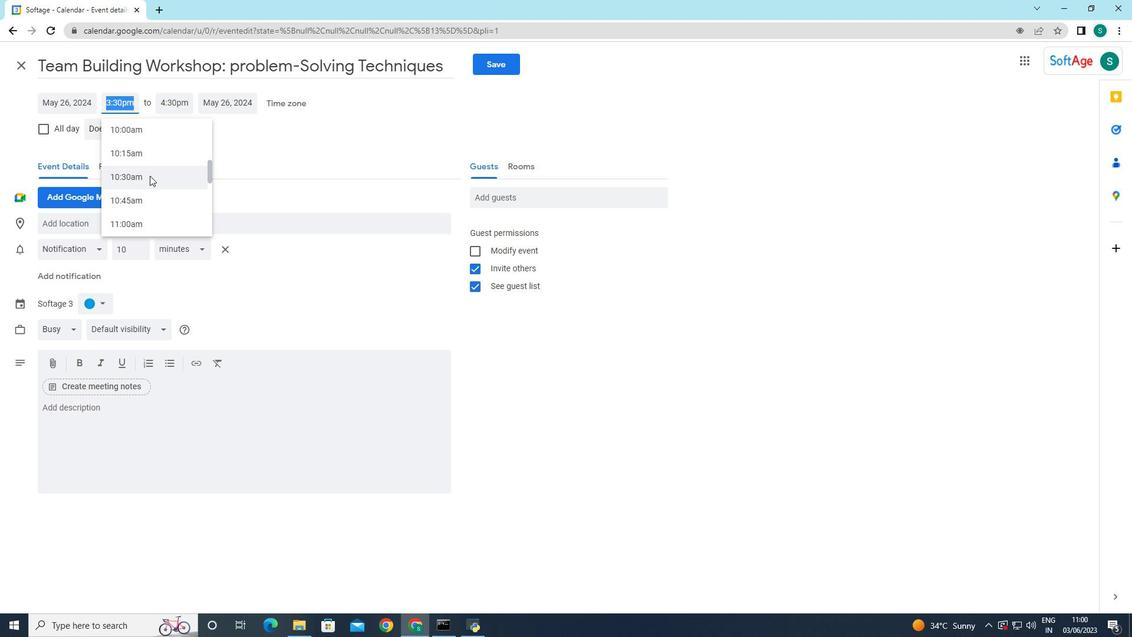 
Action: Mouse scrolled (150, 176) with delta (0, 0)
Screenshot: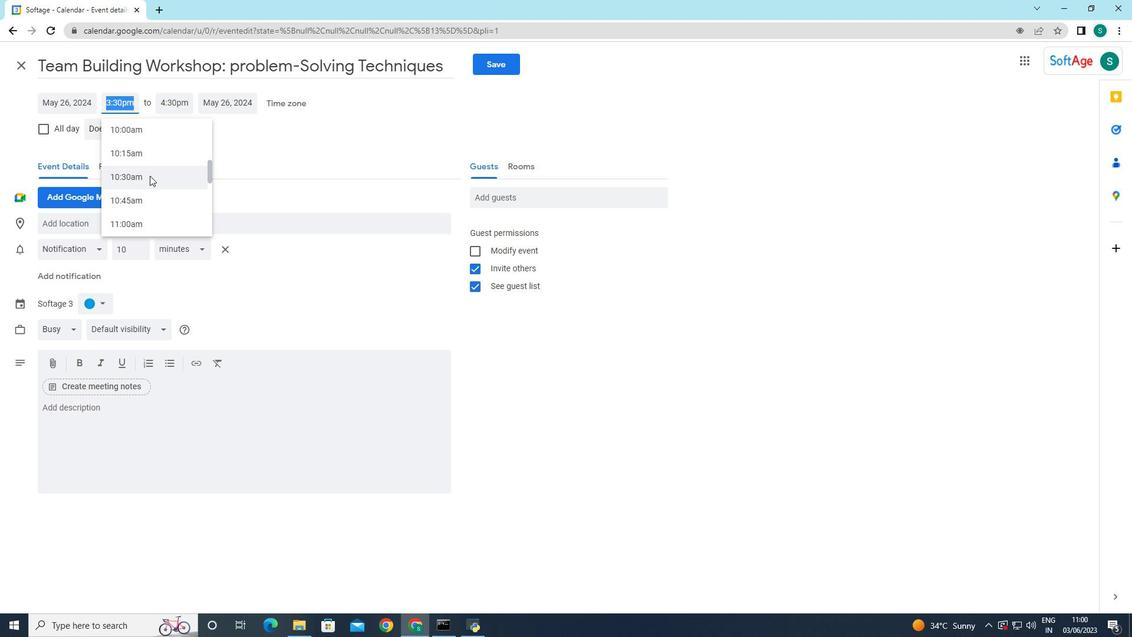 
Action: Mouse moved to (129, 182)
Screenshot: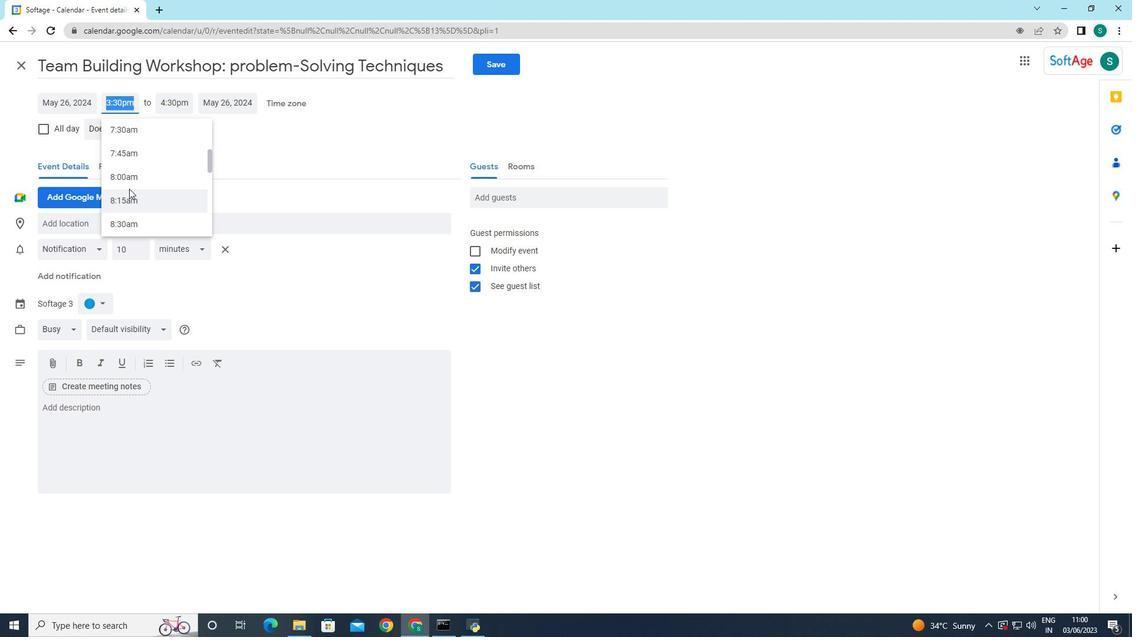 
Action: Mouse pressed left at (129, 182)
Screenshot: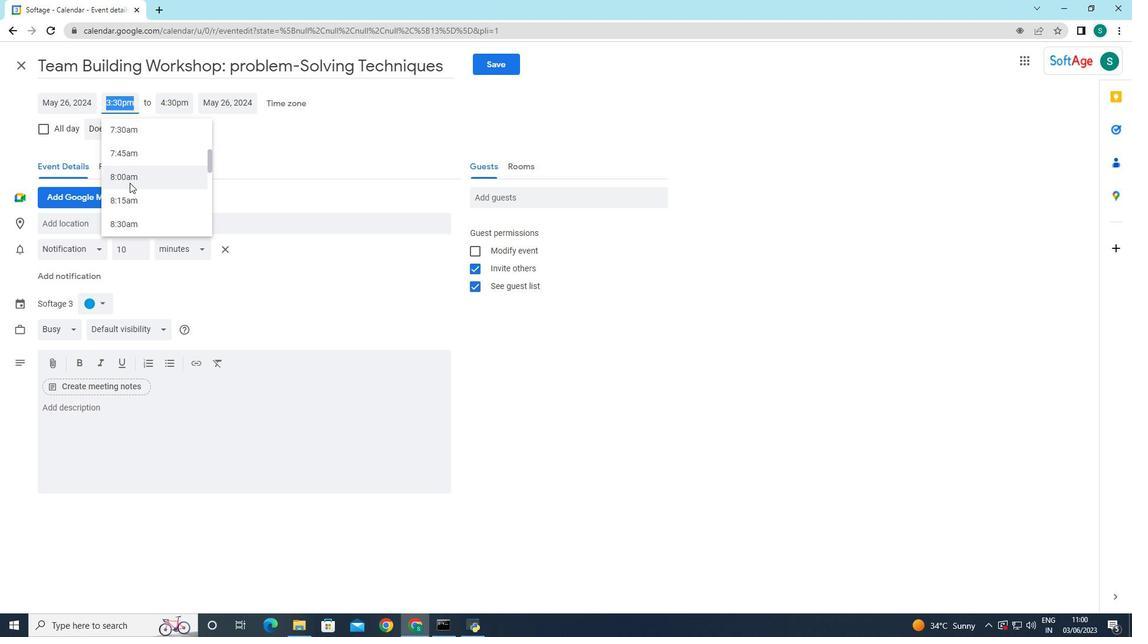 
Action: Mouse moved to (173, 101)
Screenshot: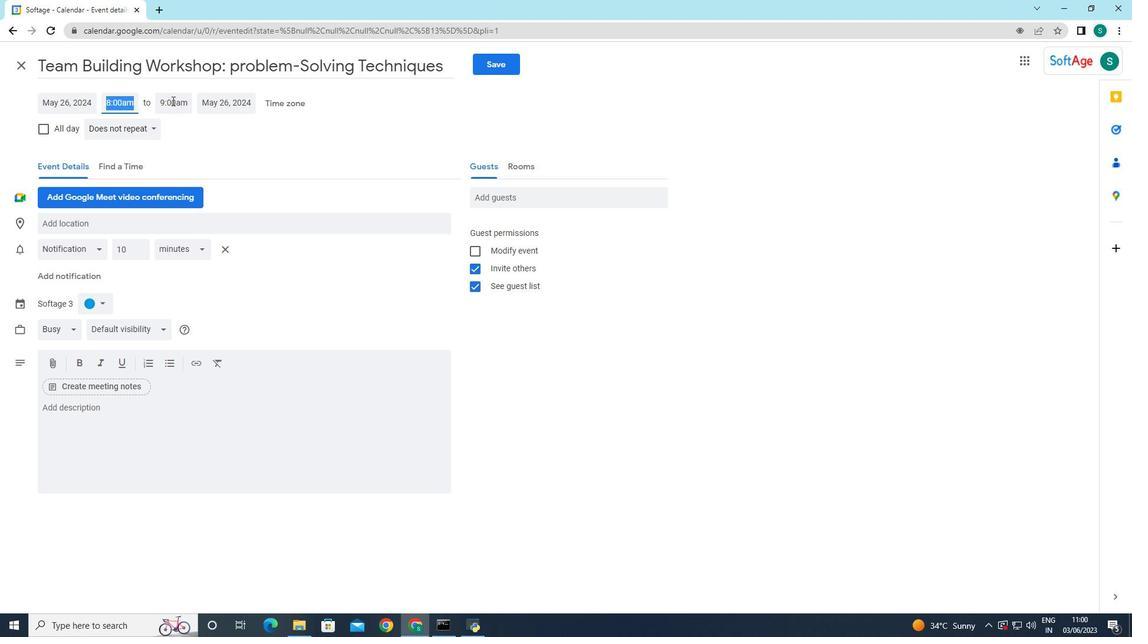 
Action: Mouse pressed left at (173, 101)
Screenshot: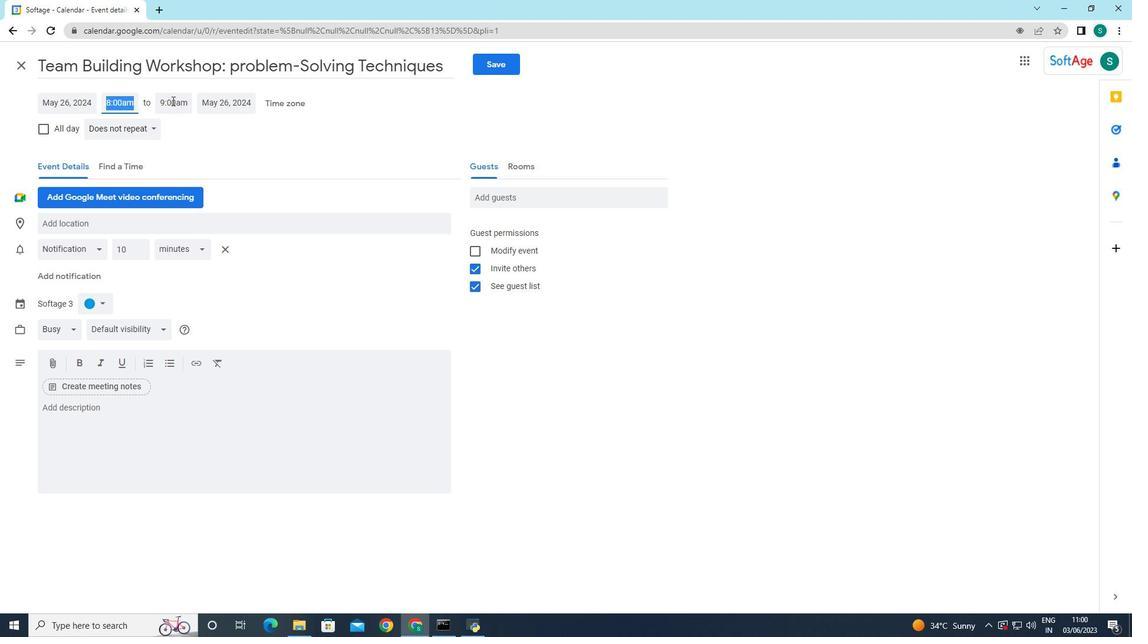 
Action: Mouse moved to (189, 228)
Screenshot: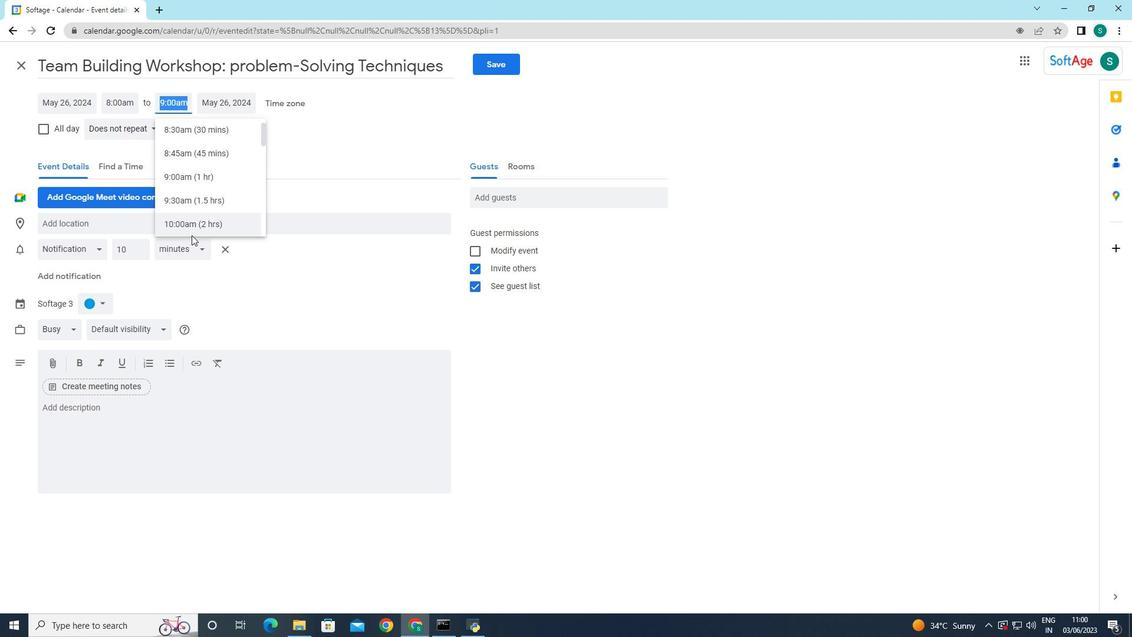 
Action: Mouse pressed left at (189, 228)
Screenshot: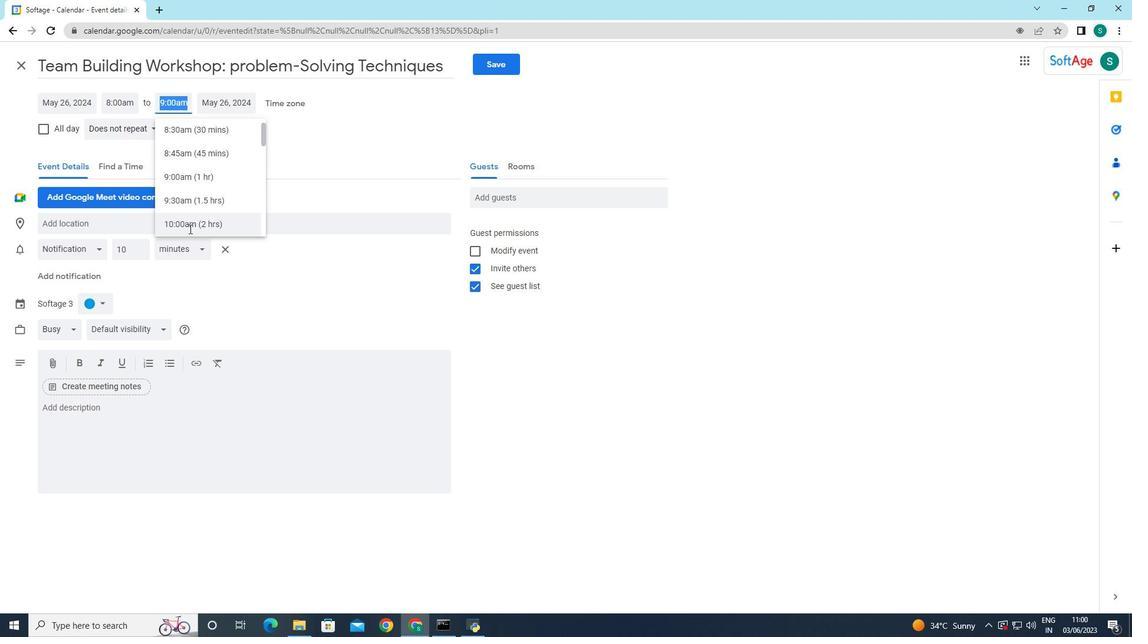 
Action: Mouse moved to (266, 159)
Screenshot: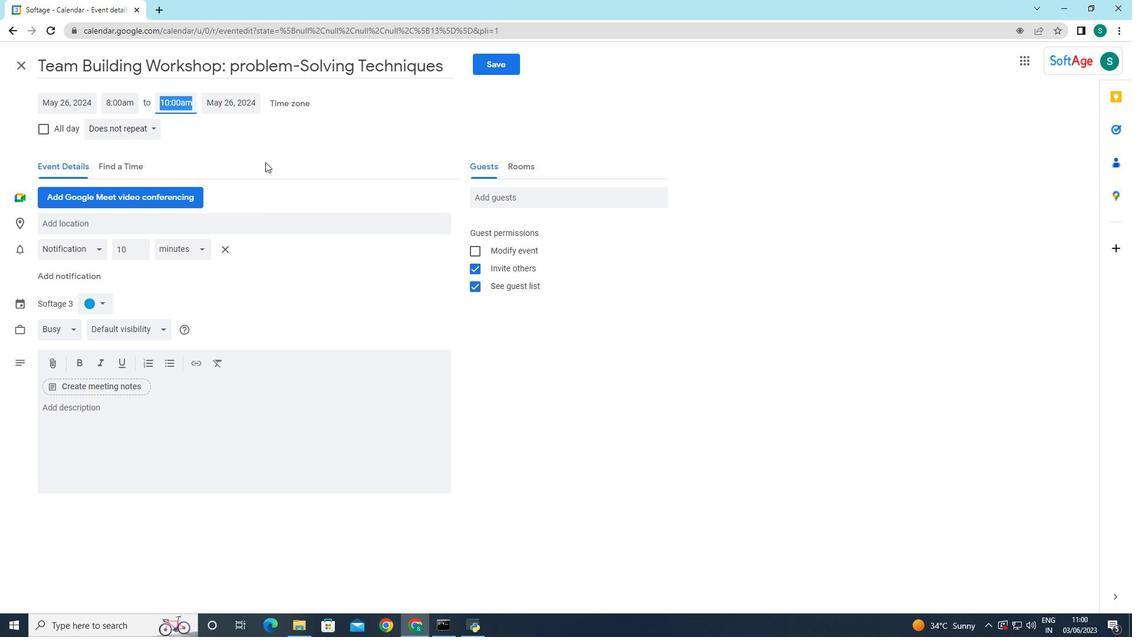 
Action: Mouse pressed left at (266, 159)
Screenshot: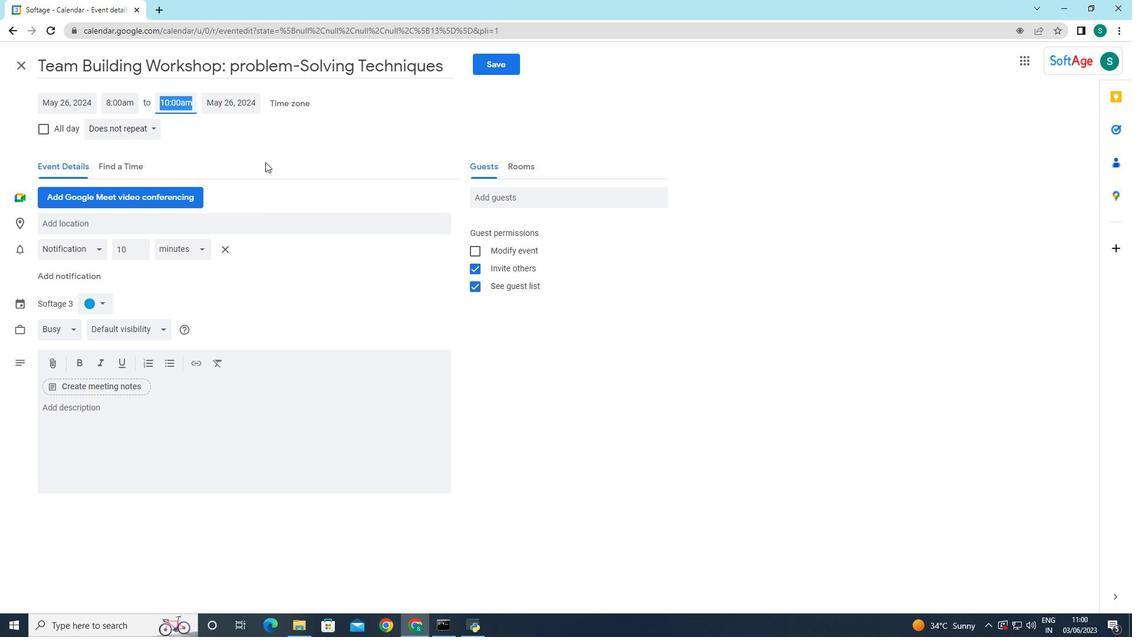 
Action: Mouse moved to (83, 407)
Screenshot: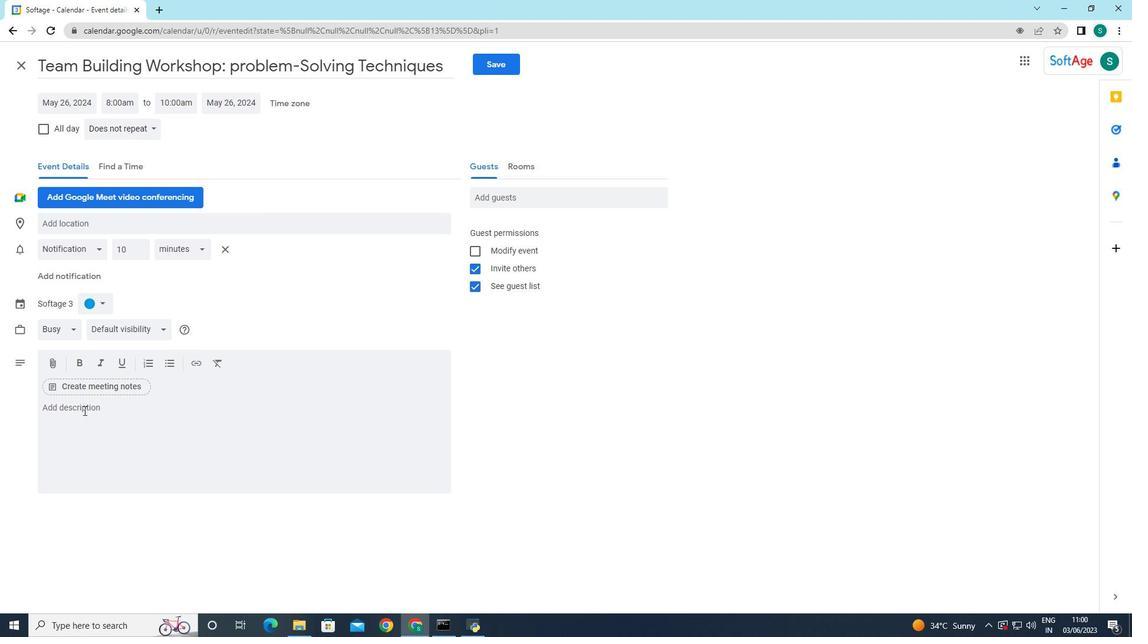 
Action: Mouse pressed left at (83, 407)
Screenshot: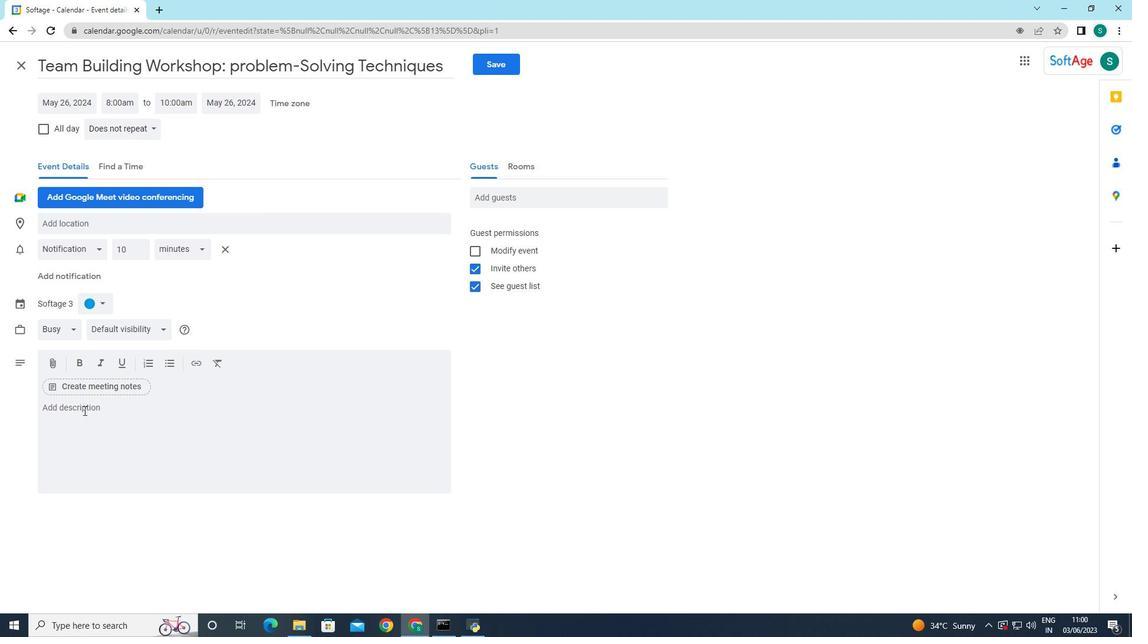
Action: Mouse moved to (83, 399)
Screenshot: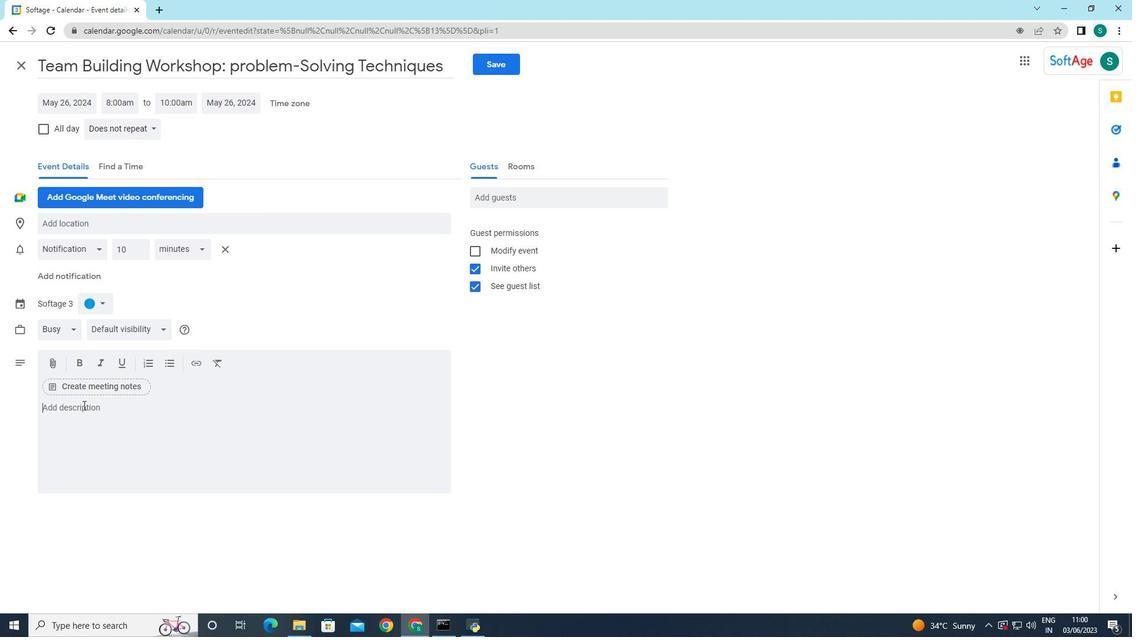 
Action: Key pressed <Key.caps_lock>A<Key.caps_lock><Key.space>monthly<Key.space>review<Key.space>meeting<Key.space>is<Key.space>a<Key.space>scheduled<Key.space>gathering<Key.space>wherwe<Key.backspace><Key.backspace>e<Key.space>team<Key.space>members<Key.space>and<Key.space>sta<Key.backspace>akeholders<Key.space>come<Key.space>together<Key.space>to<Key.space>reflect<Key.space>on<Key.space>the<Key.space>previous<Key.space>month's<Key.space>performance,<Key.space>discuss<Key.space>achieven<Key.backspace>ments<Key.space><Key.backspace>,<Key.space>identify<Key.space>areas<Key.space>for<Key.space>improvement<Key.space>a<Key.backspace><Key.backspace>,<Key.space>and<Key.space>set<Key.space>gpa;s<Key.space>fpr<Key.space><Key.backspace><Key.backspace><Key.backspace><Key.backspace><Key.backspace><Key.backspace><Key.backspace><Key.backspace><Key.backspace><Key.backspace><Key.space><Key.backspace>gpa;s<Key.space><Key.backspace><Key.backspace><Key.backspace><Key.backspace><Key.backspace><Key.backspace>gols<Key.space><Key.backspace><Key.backspace><Key.backspace>als<Key.space>for<Key.space>the<Key.space>upcoming<Key.space>month.
Screenshot: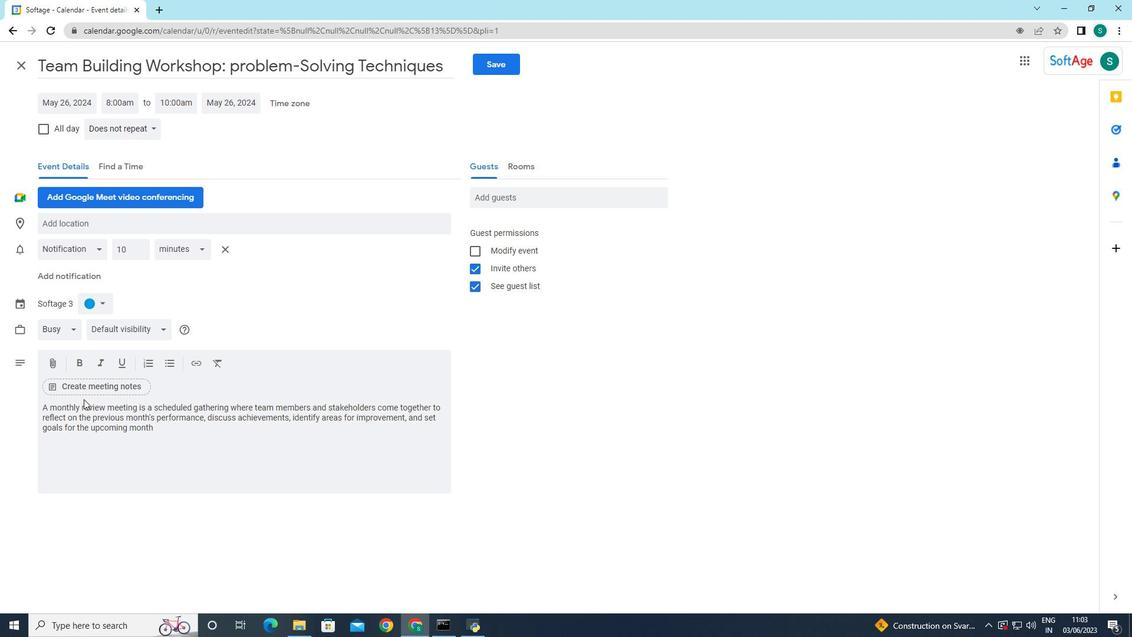 
Action: Mouse moved to (97, 303)
Screenshot: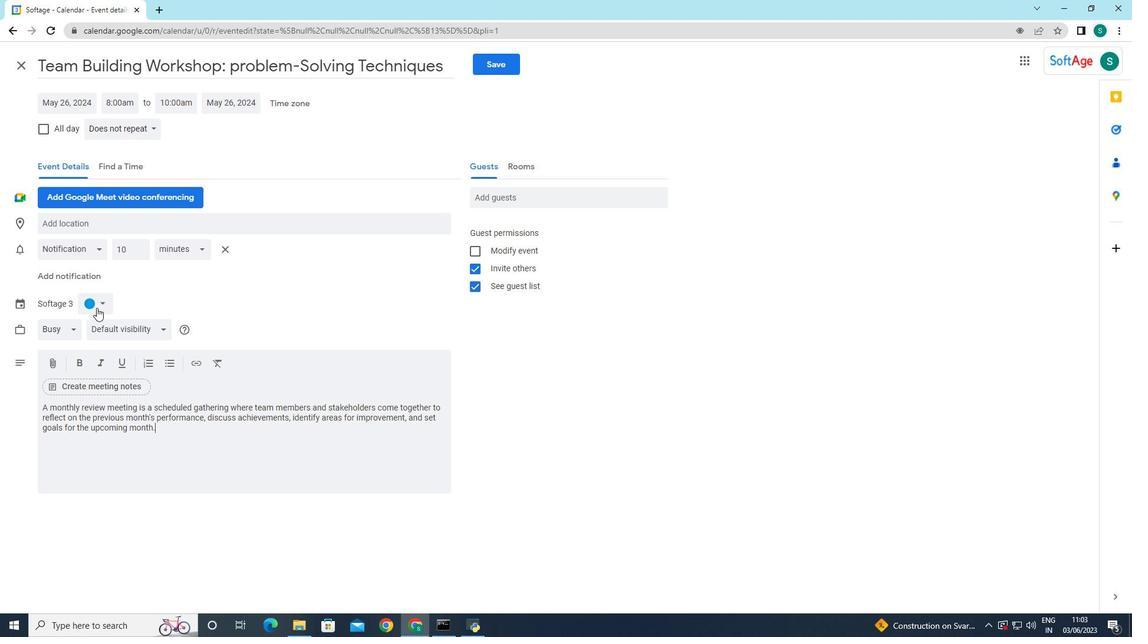 
Action: Mouse pressed left at (97, 303)
Screenshot: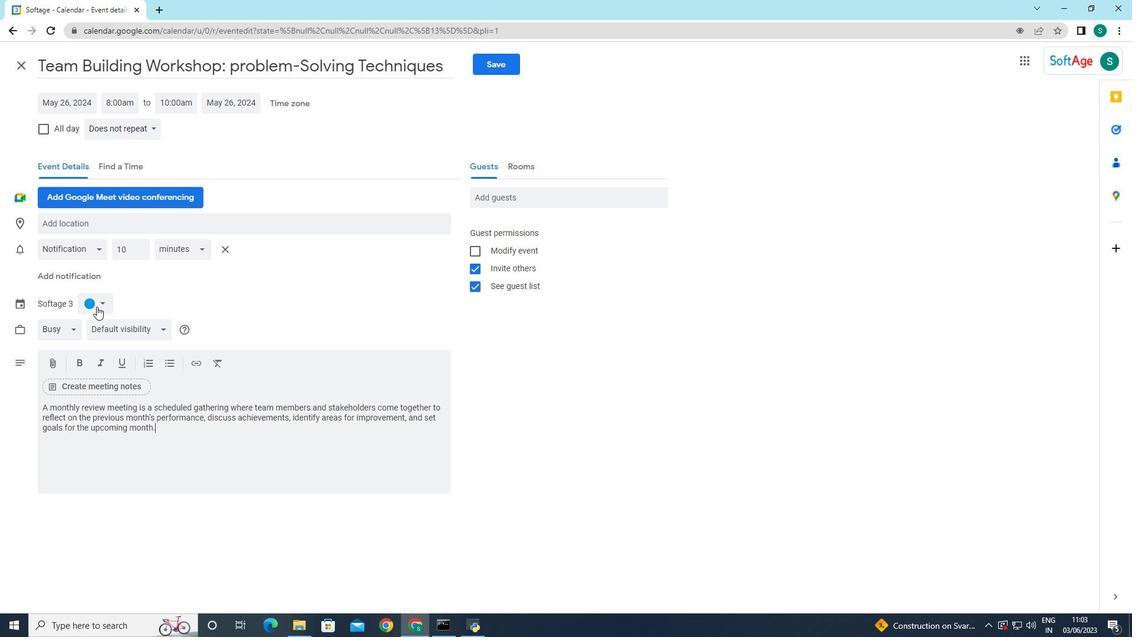 
Action: Mouse moved to (88, 321)
Screenshot: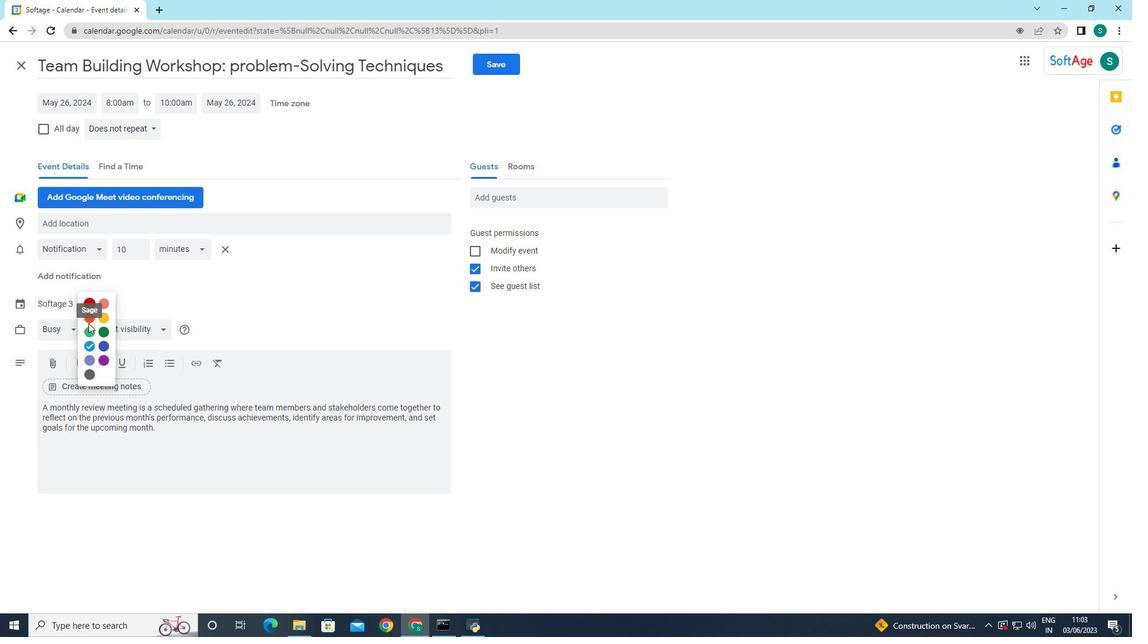 
Action: Mouse pressed left at (88, 321)
Screenshot: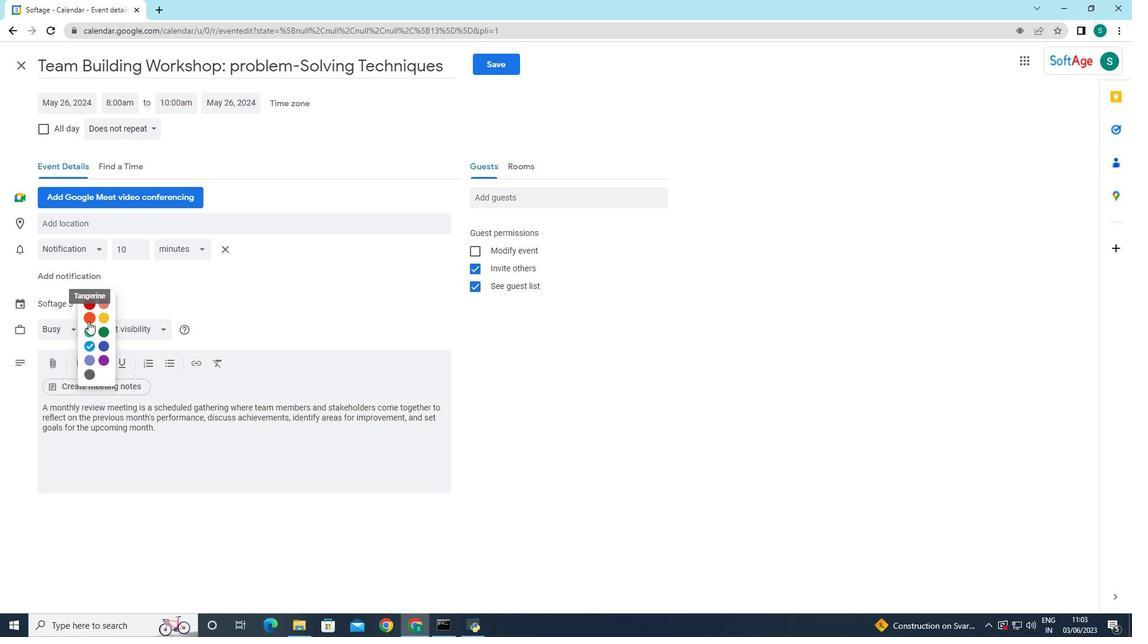 
Action: Mouse moved to (84, 222)
Screenshot: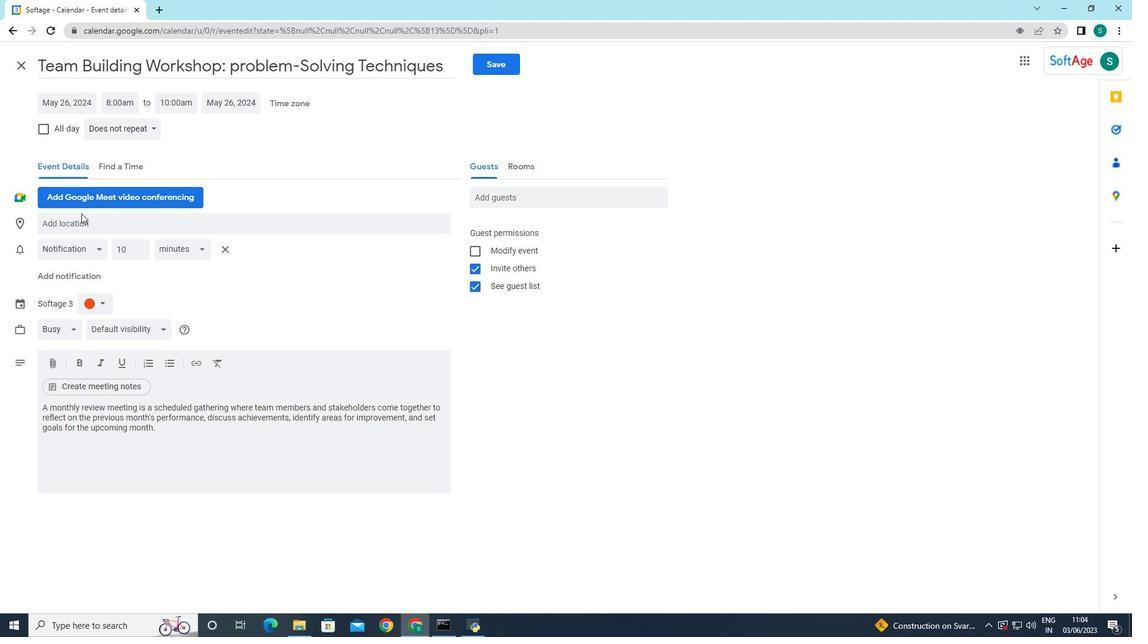 
Action: Mouse pressed left at (84, 222)
Screenshot: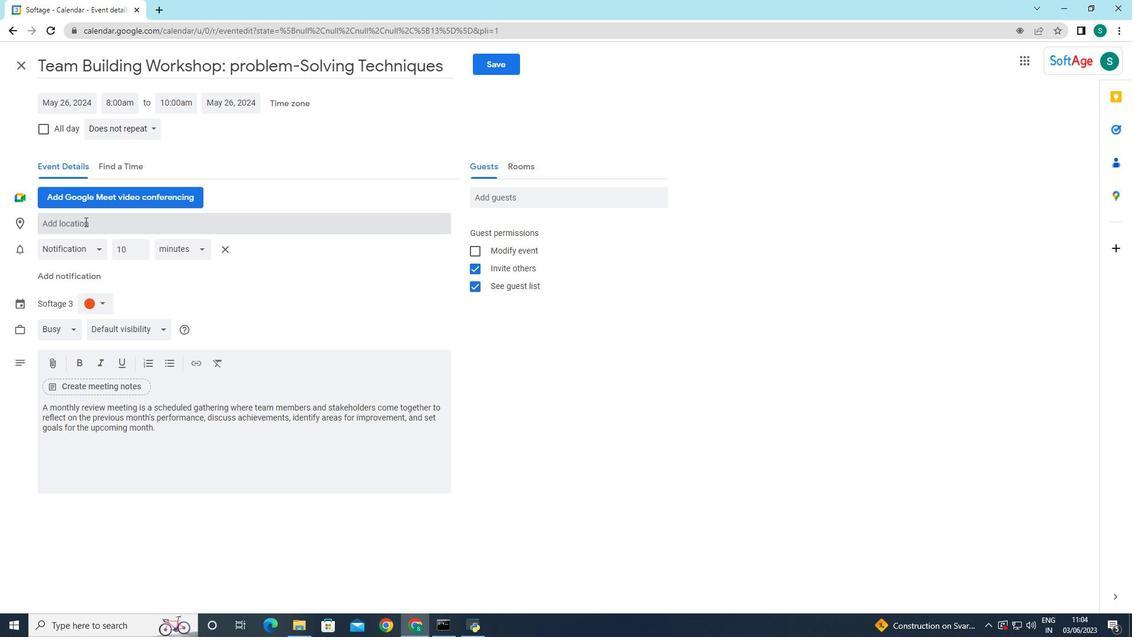 
Action: Key pressed 321<Key.space><Key.shift>El<Key.space><Key.shift>Born<Key.space><Key.shift>Neighborhood,<Key.space><Key.shift>Barcelona,<Key.space><Key.shift>Spaii<Key.backspace>n<Key.space>
Screenshot: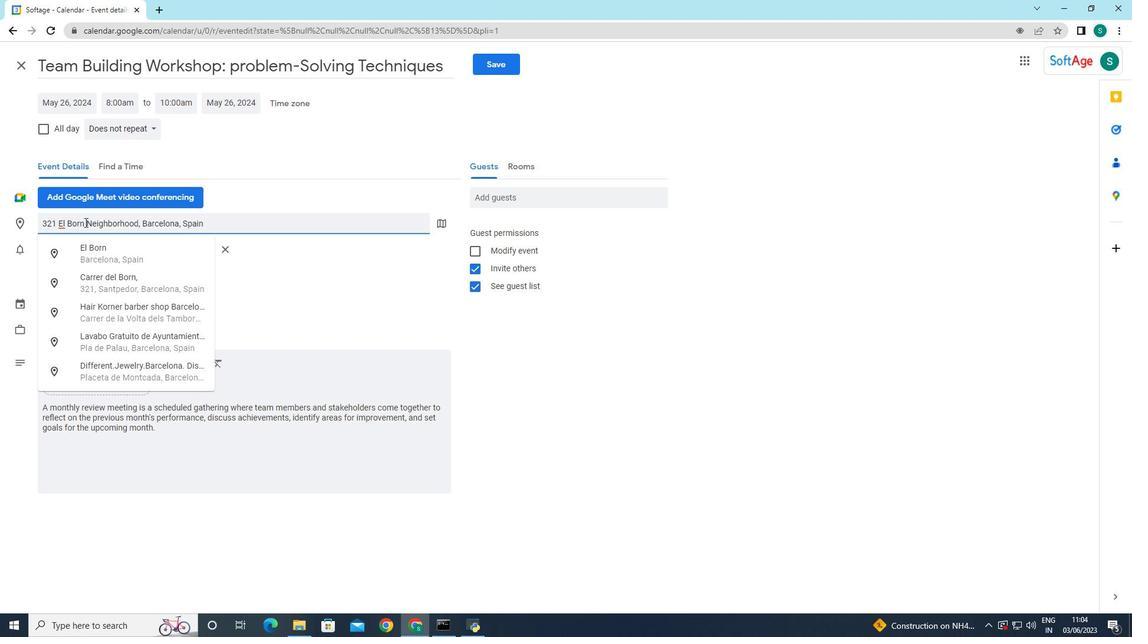 
Action: Mouse moved to (318, 300)
Screenshot: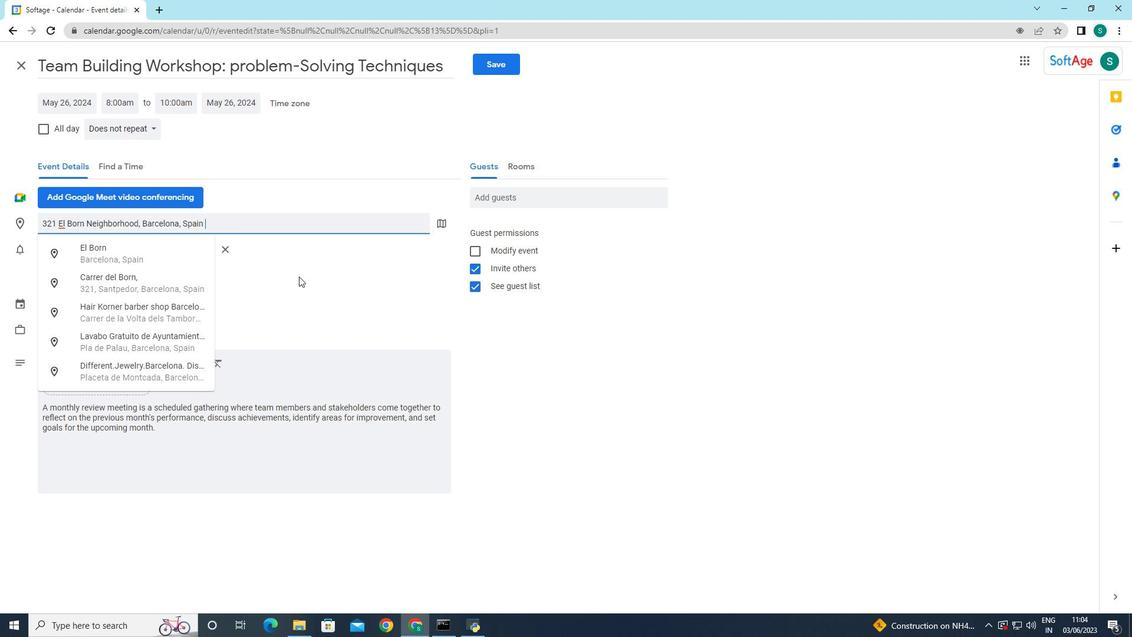 
Action: Mouse pressed left at (318, 300)
Screenshot: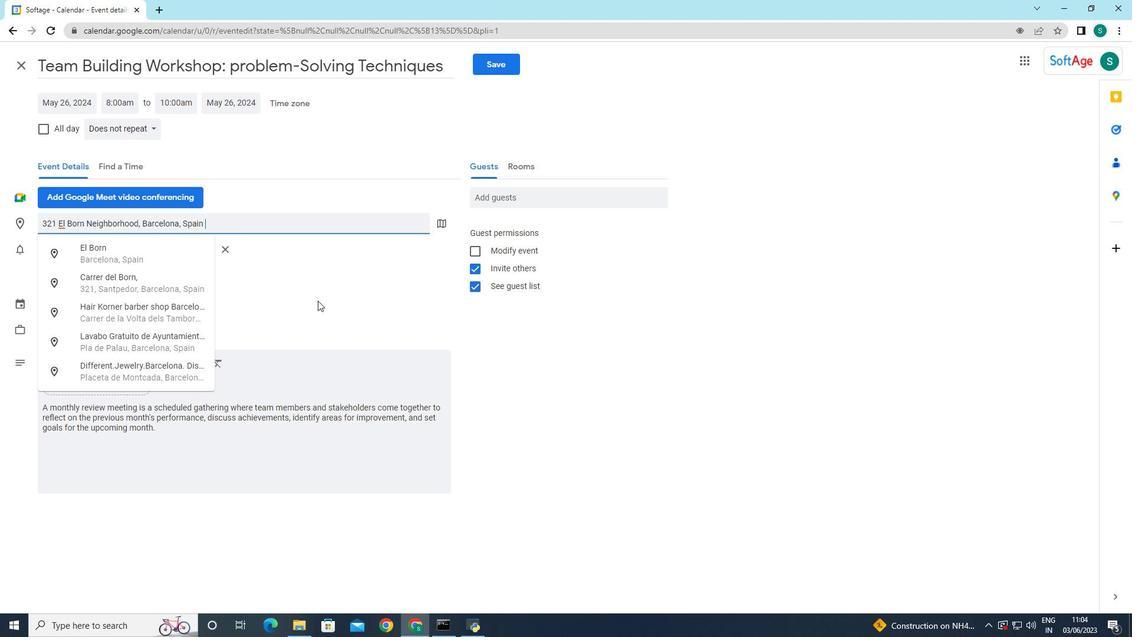 
Action: Mouse moved to (524, 204)
Screenshot: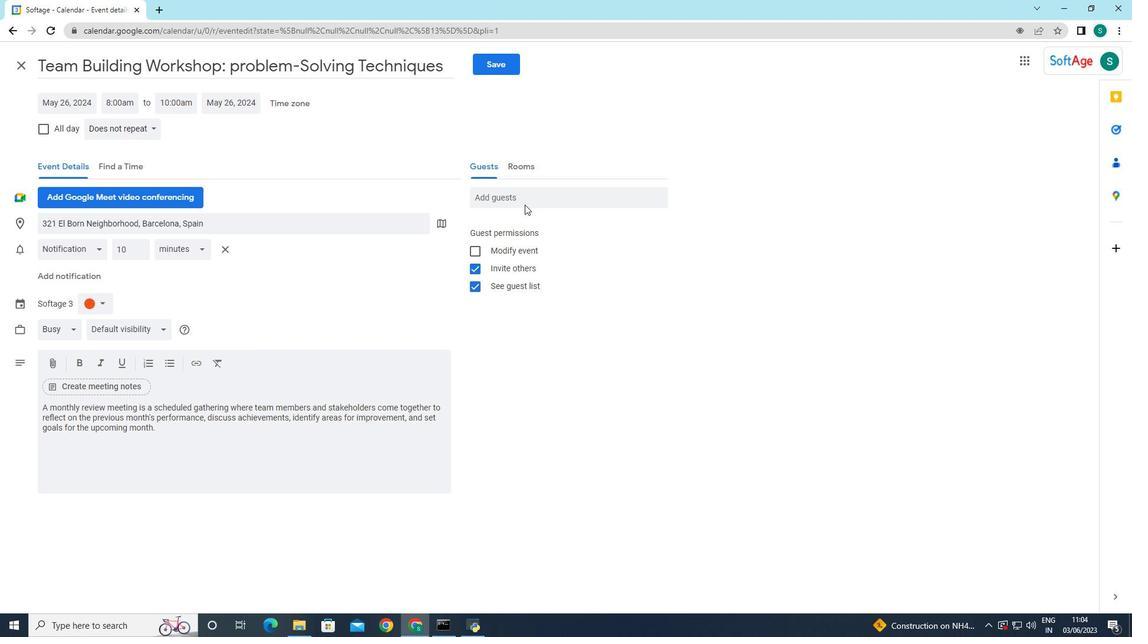 
Action: Mouse pressed left at (524, 204)
Screenshot: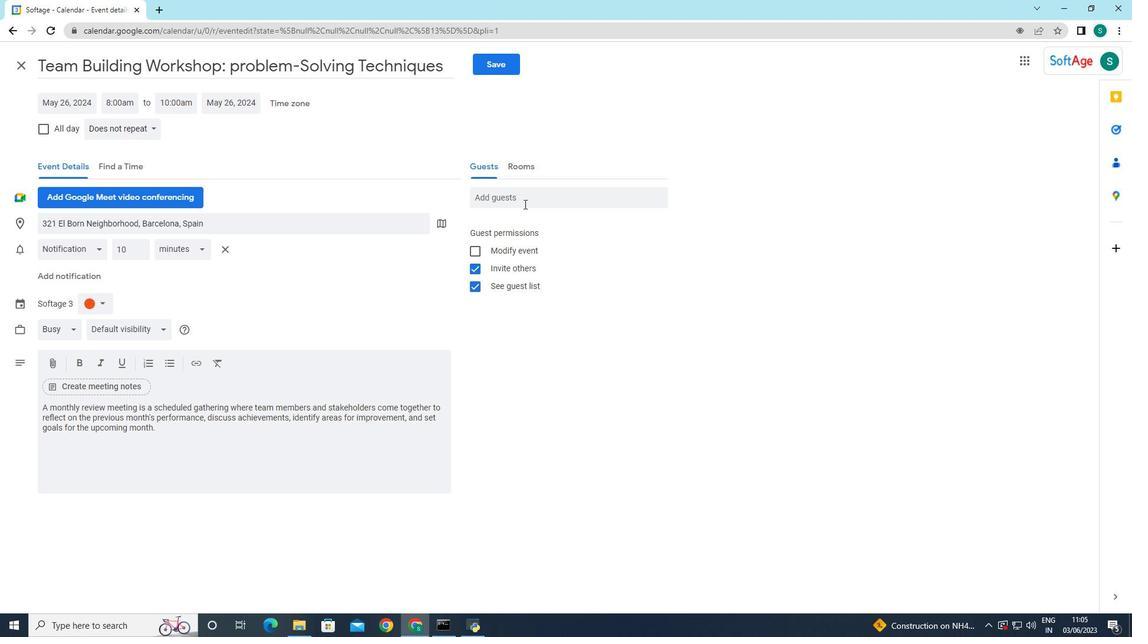 
Action: Mouse moved to (513, 205)
Screenshot: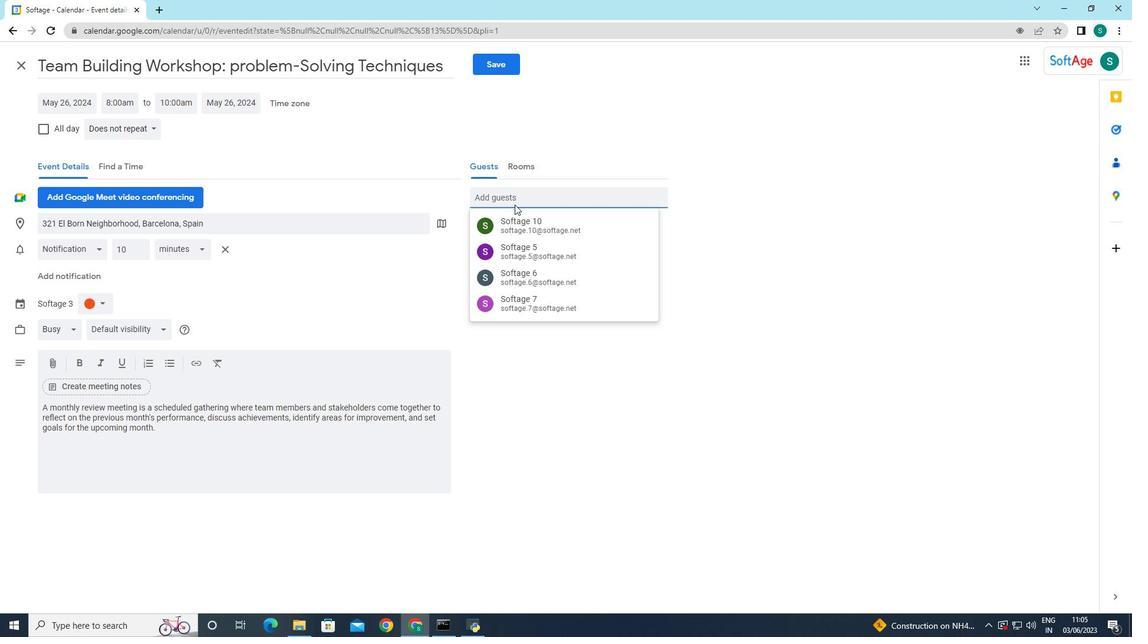 
Action: Key pressed softage,<Key.backspace>.2
Screenshot: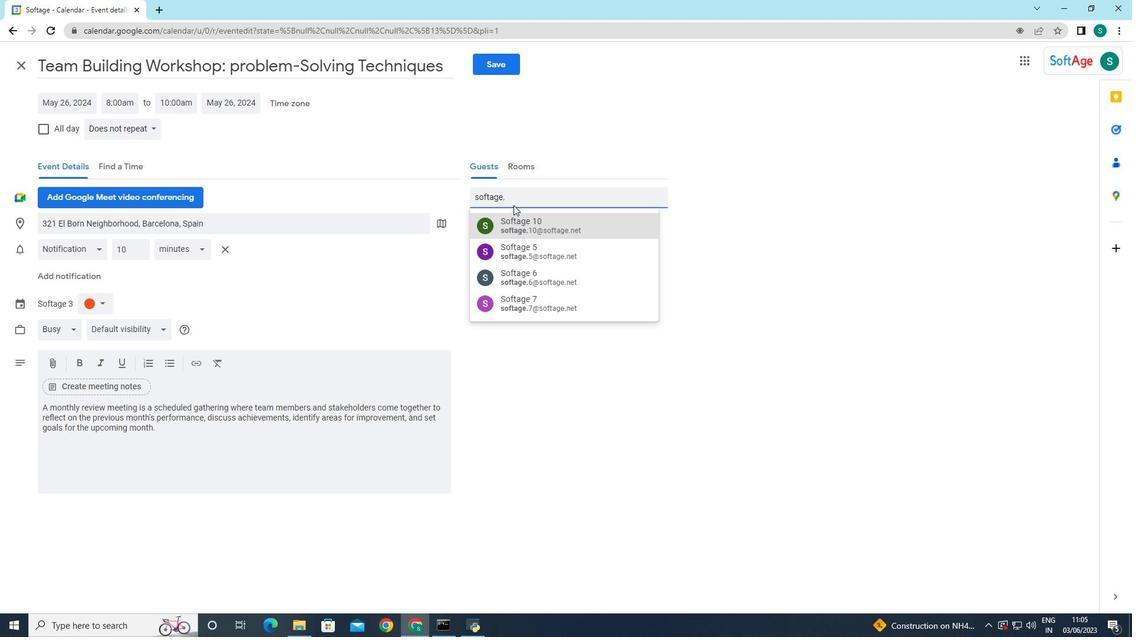 
Action: Mouse moved to (515, 215)
Screenshot: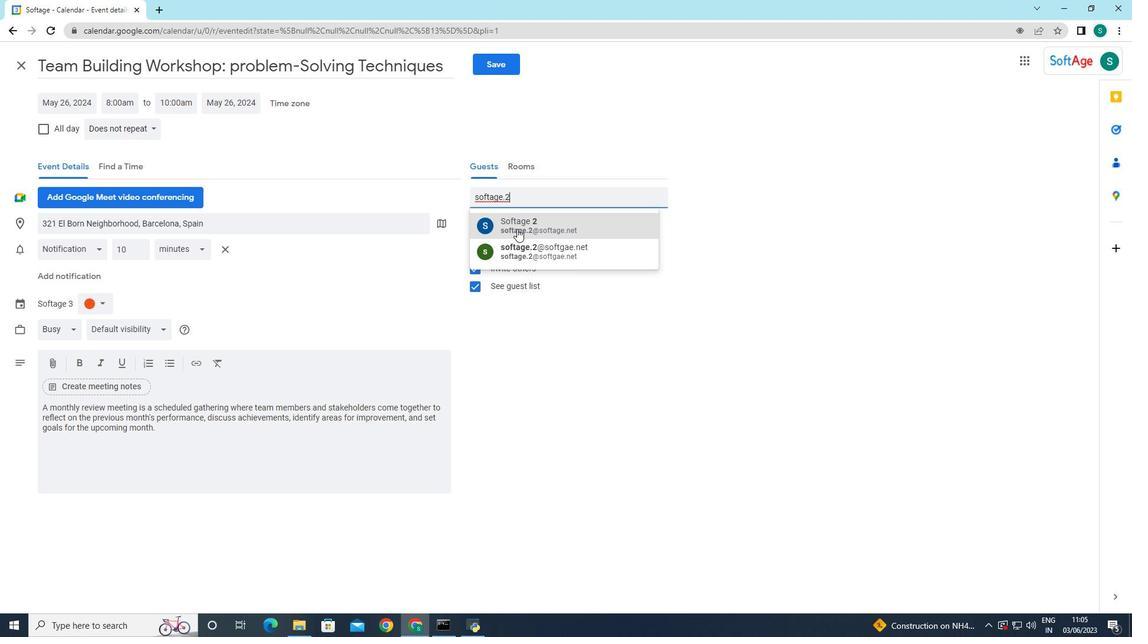 
Action: Mouse pressed left at (515, 215)
Screenshot: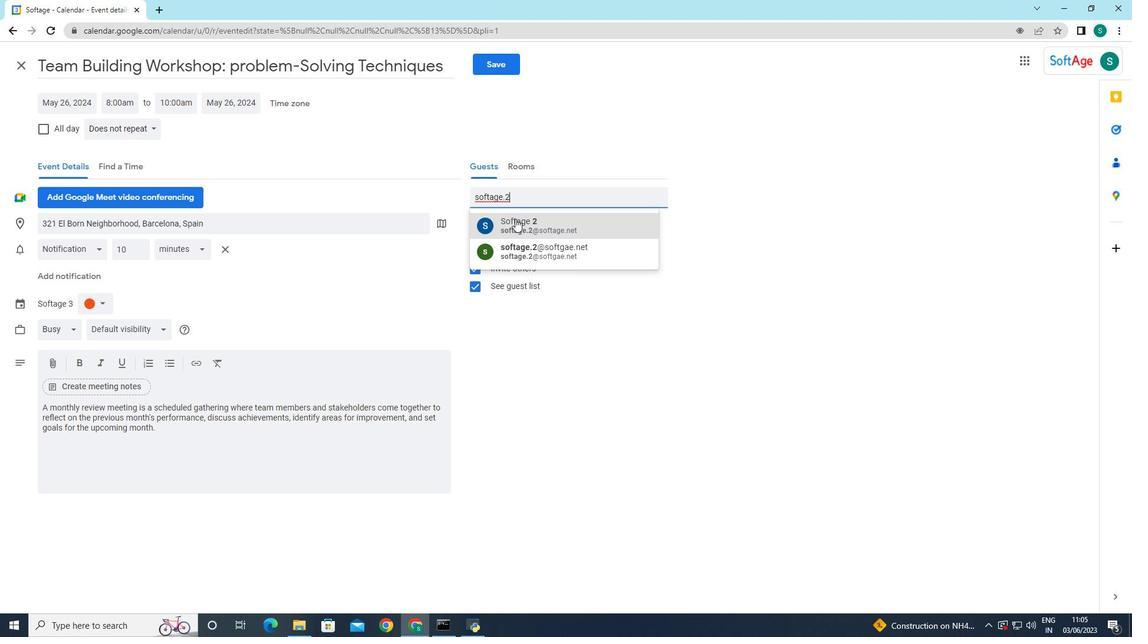 
Action: Mouse moved to (533, 201)
Screenshot: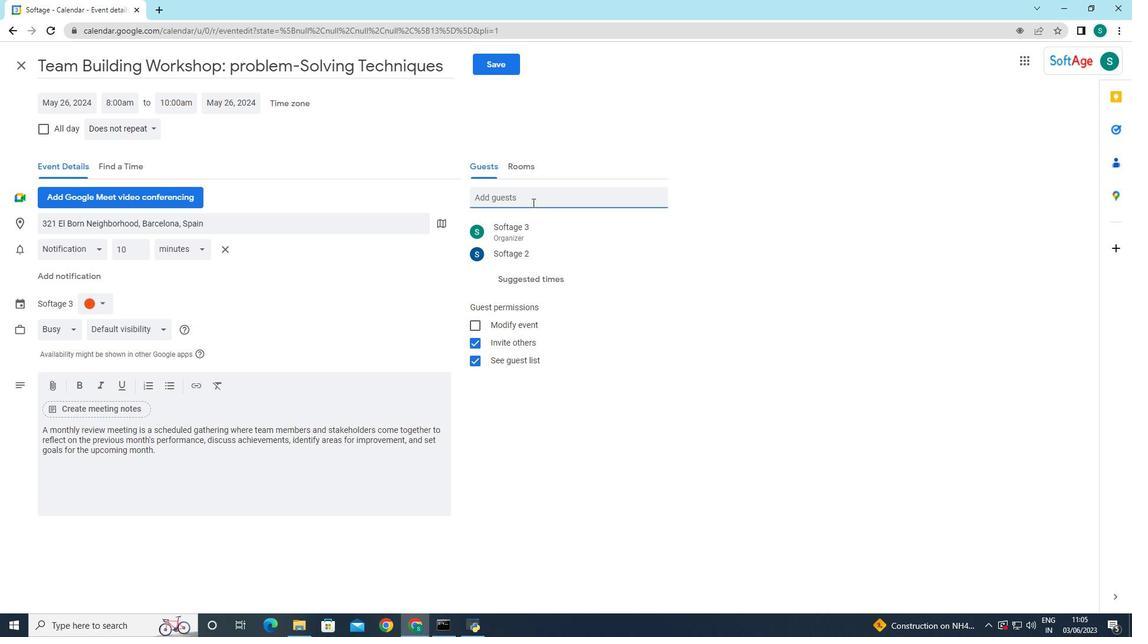 
Action: Mouse pressed left at (533, 201)
Screenshot: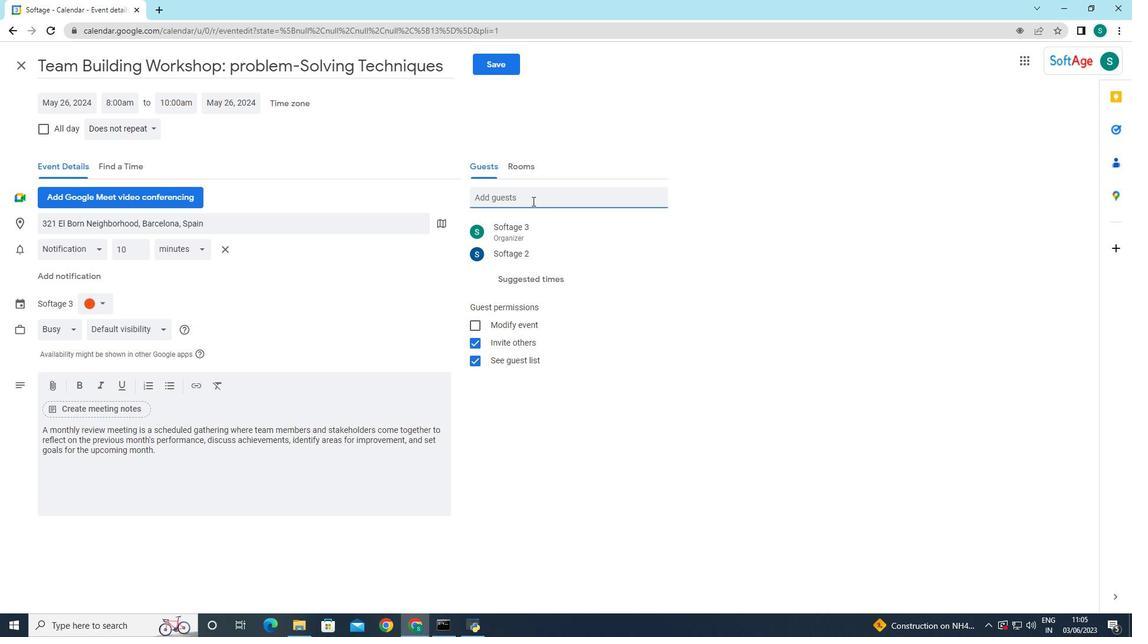 
Action: Key pressed softagw<Key.backspace>e
Screenshot: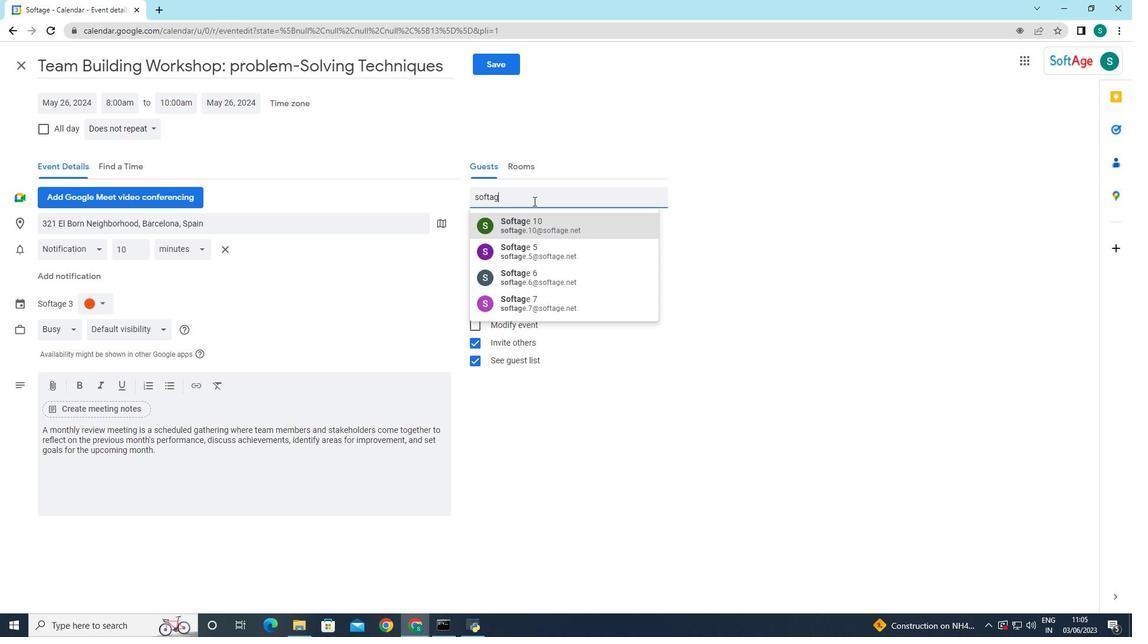 
Action: Mouse moved to (545, 204)
Screenshot: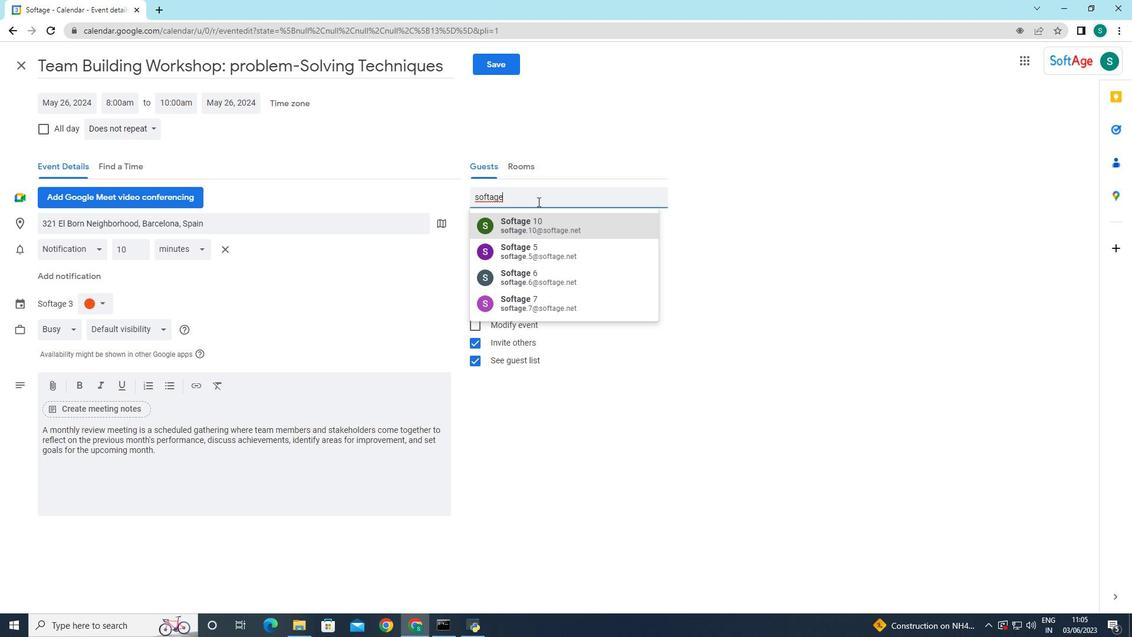 
Action: Key pressed .4
Screenshot: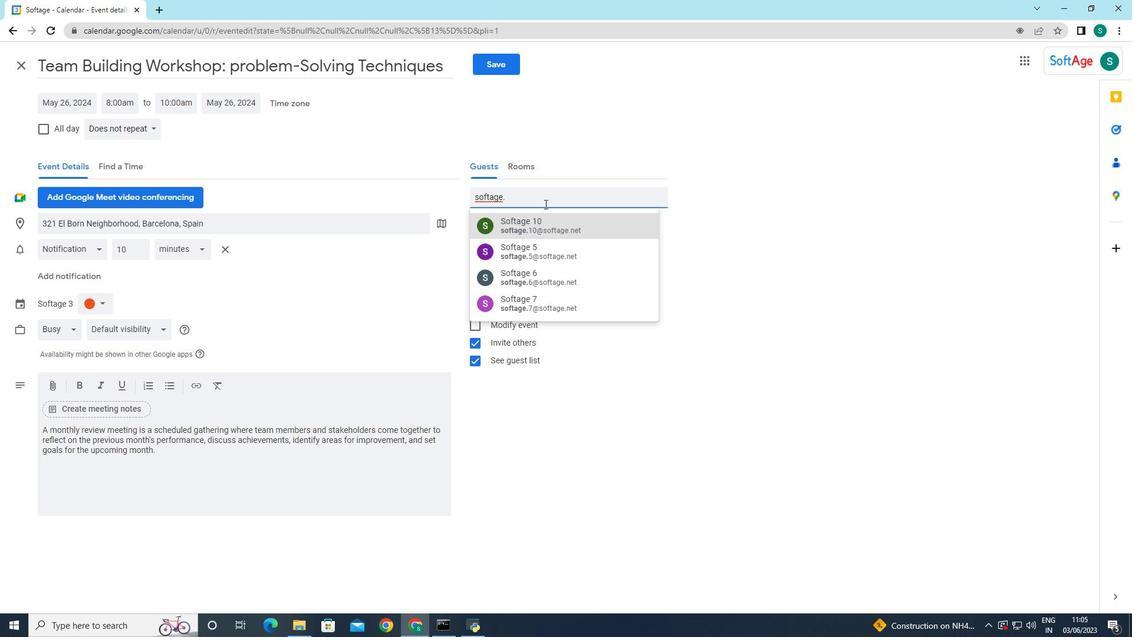 
Action: Mouse moved to (512, 231)
Screenshot: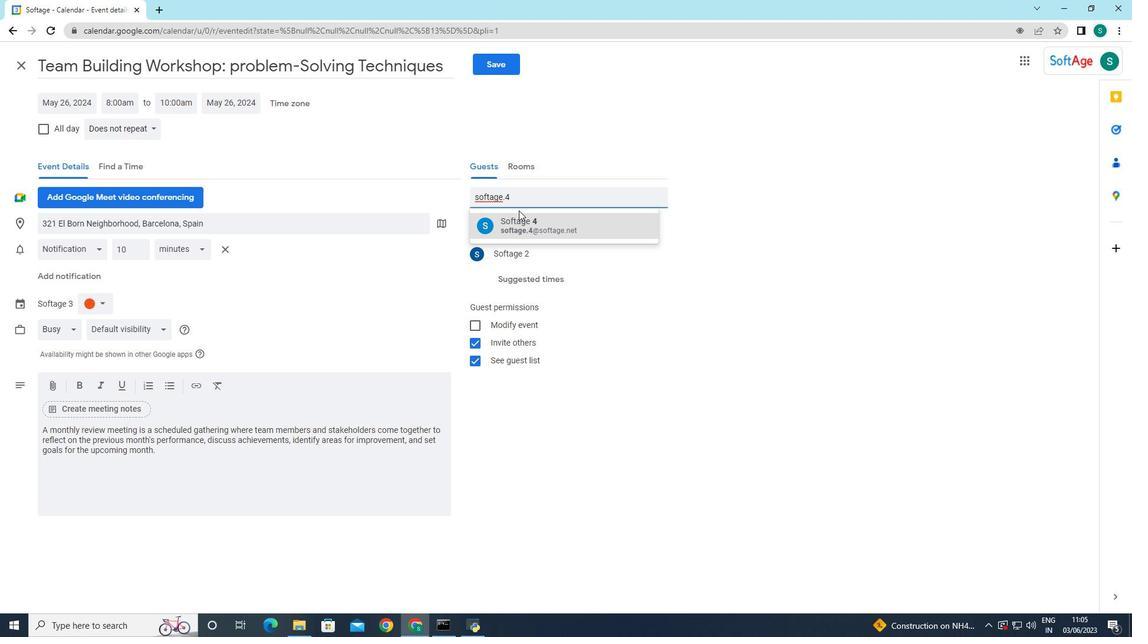 
Action: Mouse pressed left at (512, 231)
Screenshot: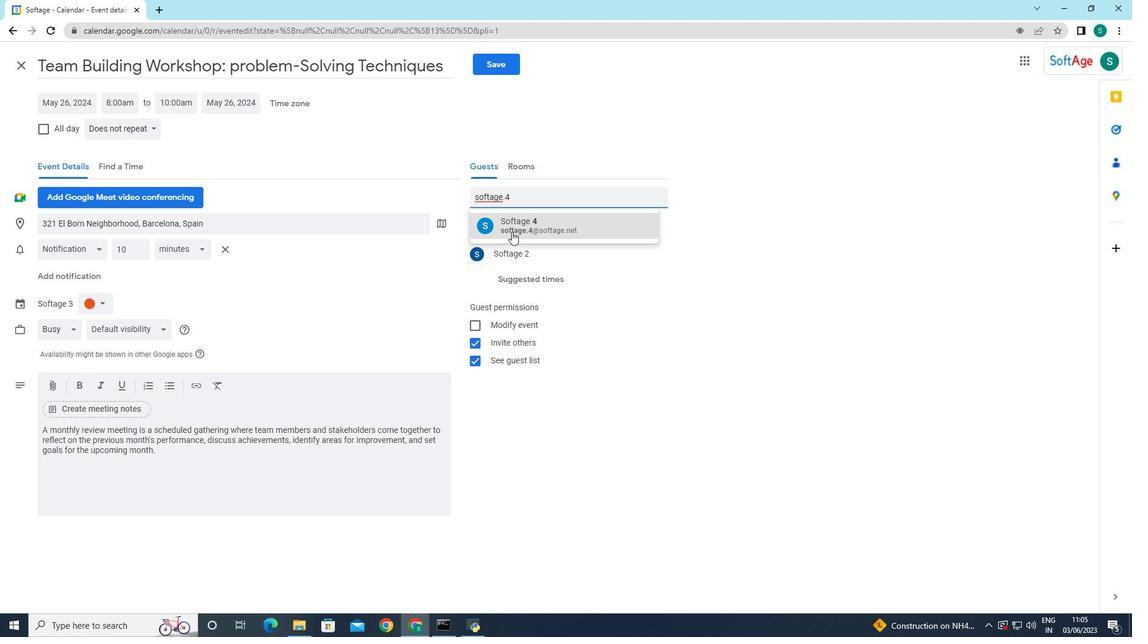 
Action: Mouse moved to (647, 225)
Screenshot: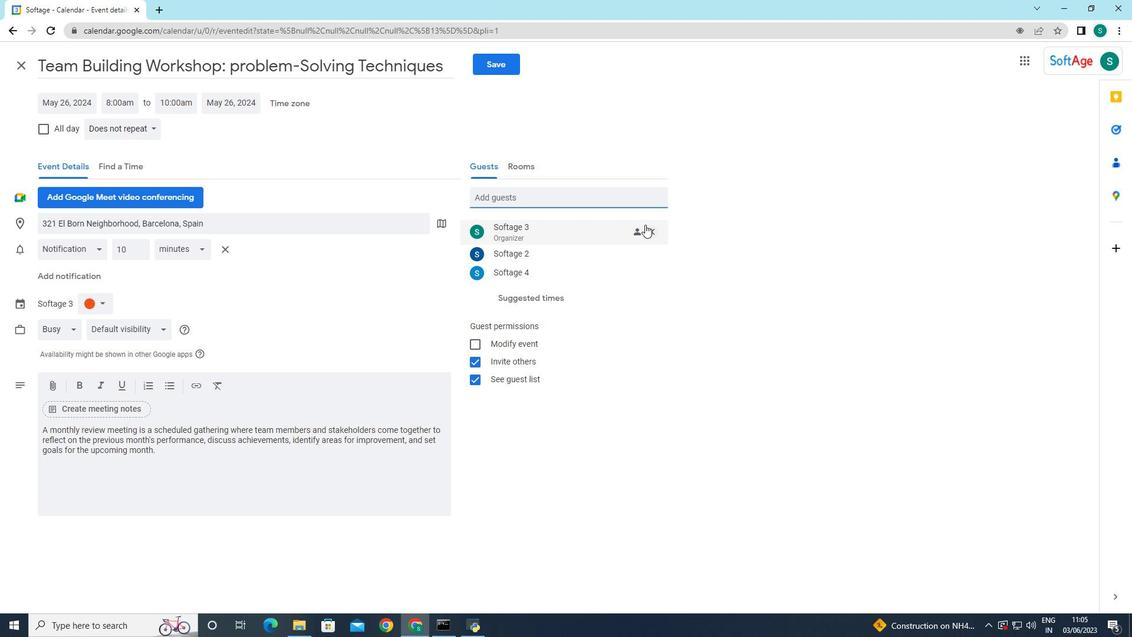 
Action: Mouse pressed left at (647, 225)
Screenshot: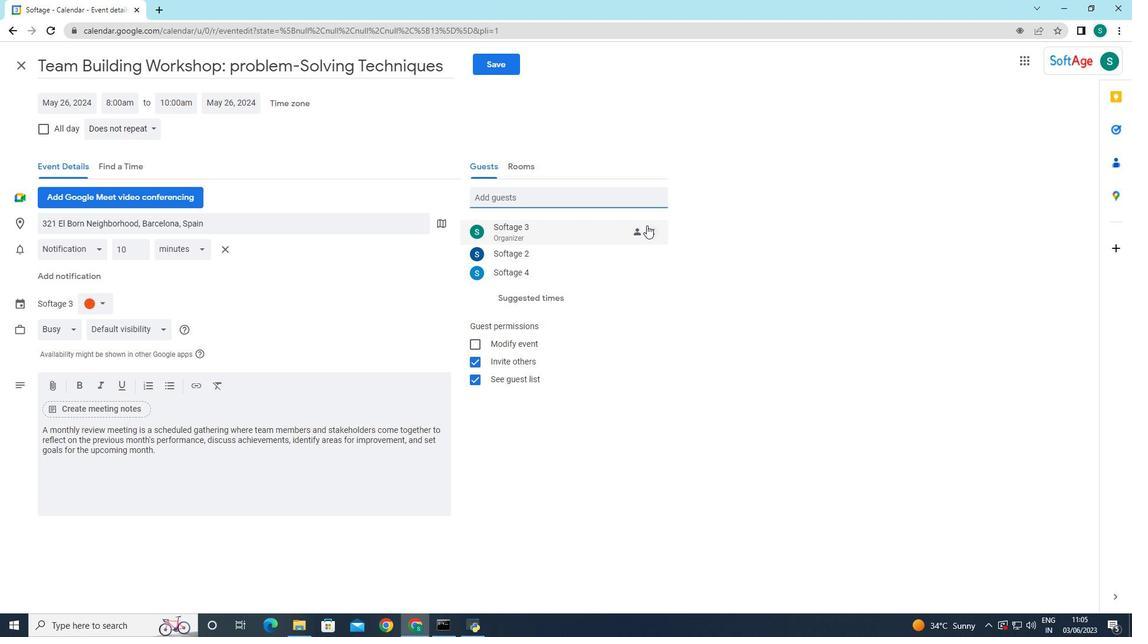 
Action: Mouse moved to (119, 132)
Screenshot: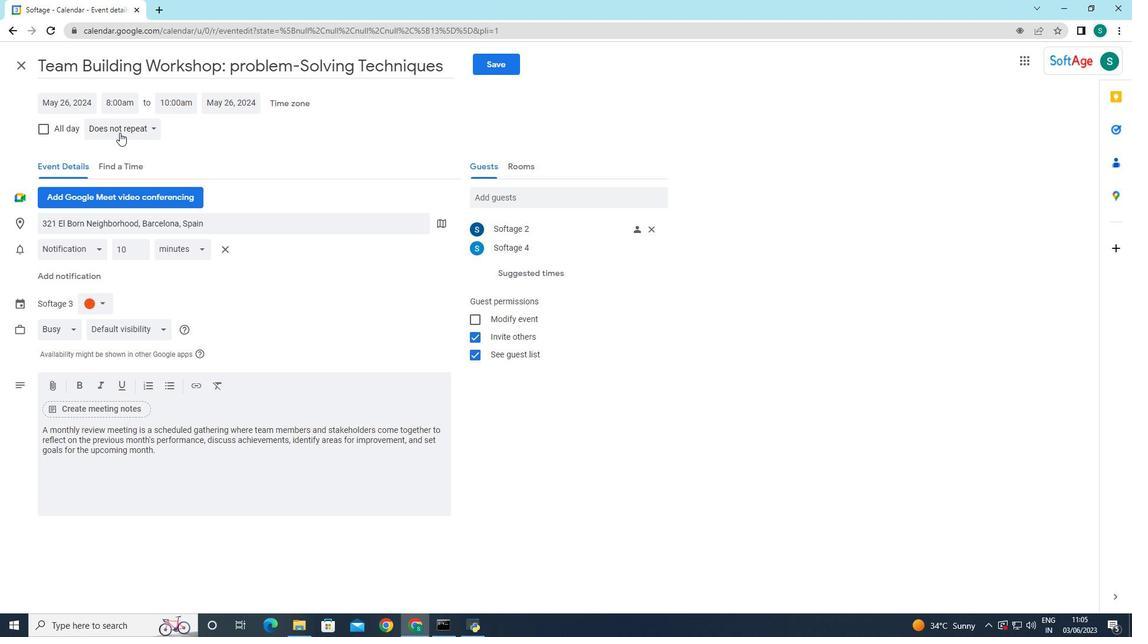 
Action: Mouse pressed left at (119, 132)
Screenshot: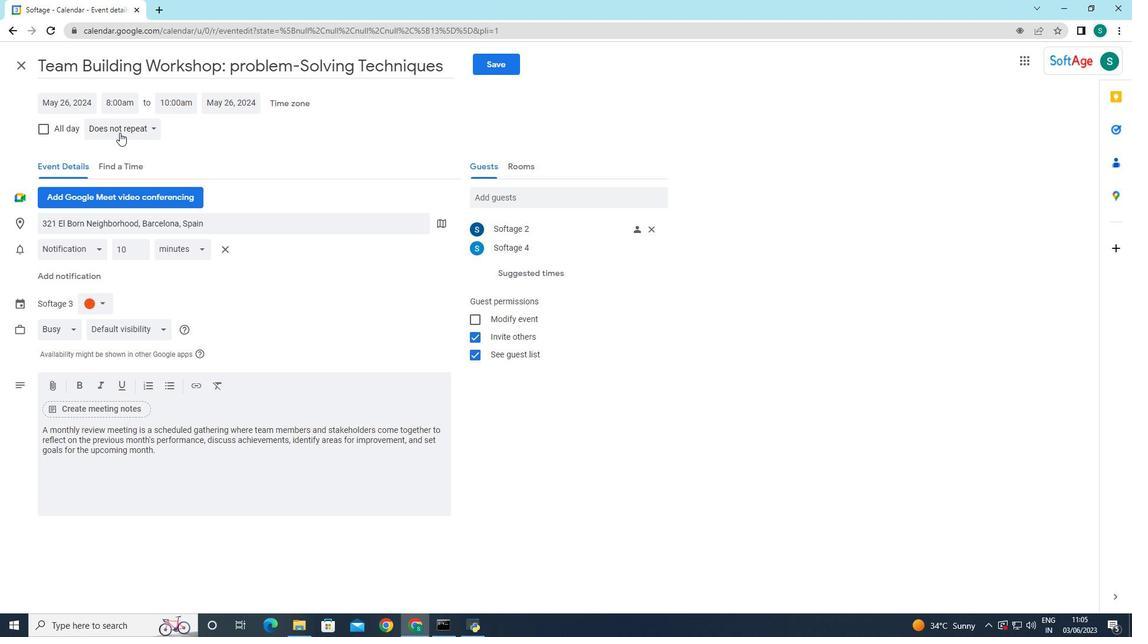 
Action: Mouse moved to (120, 258)
Screenshot: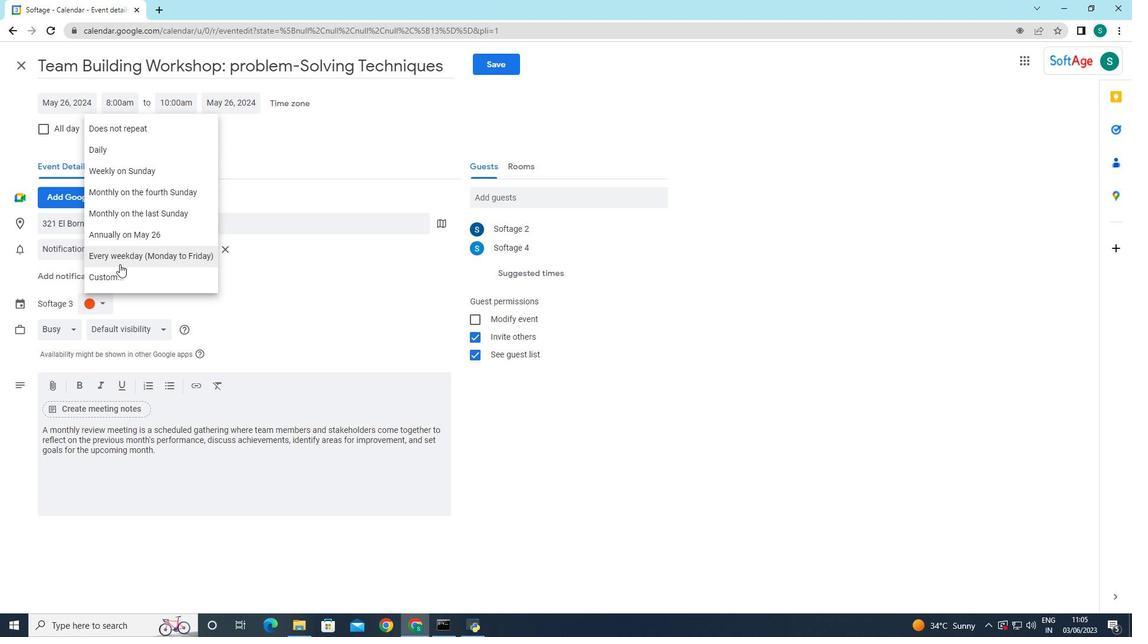 
Action: Mouse pressed left at (120, 258)
Screenshot: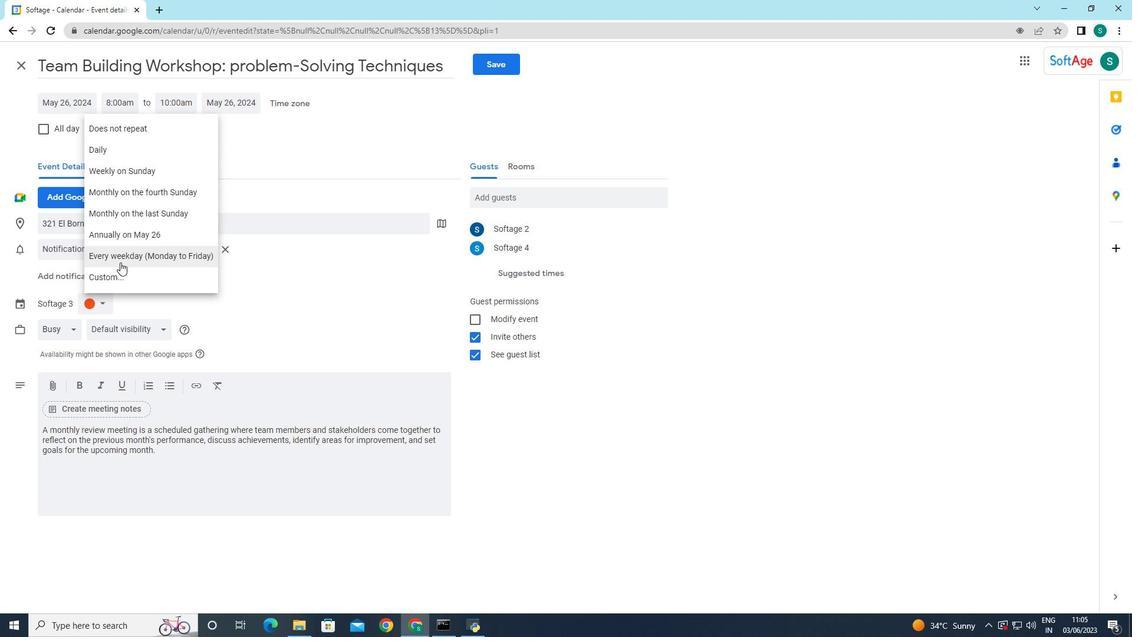 
Action: Mouse moved to (485, 63)
Screenshot: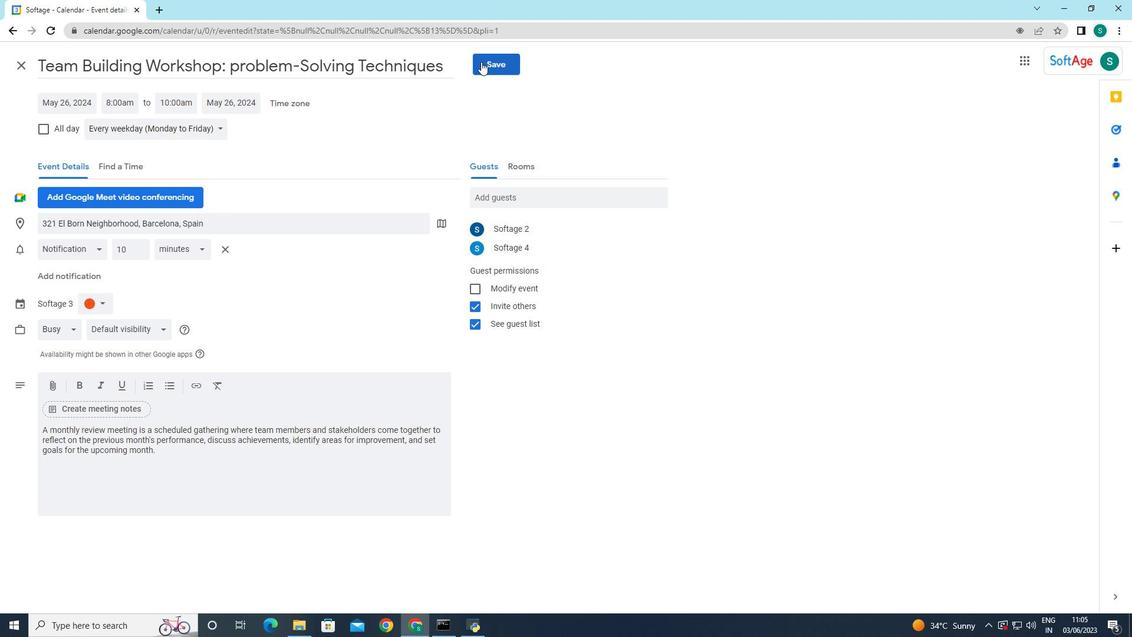 
Action: Mouse pressed left at (485, 63)
Screenshot: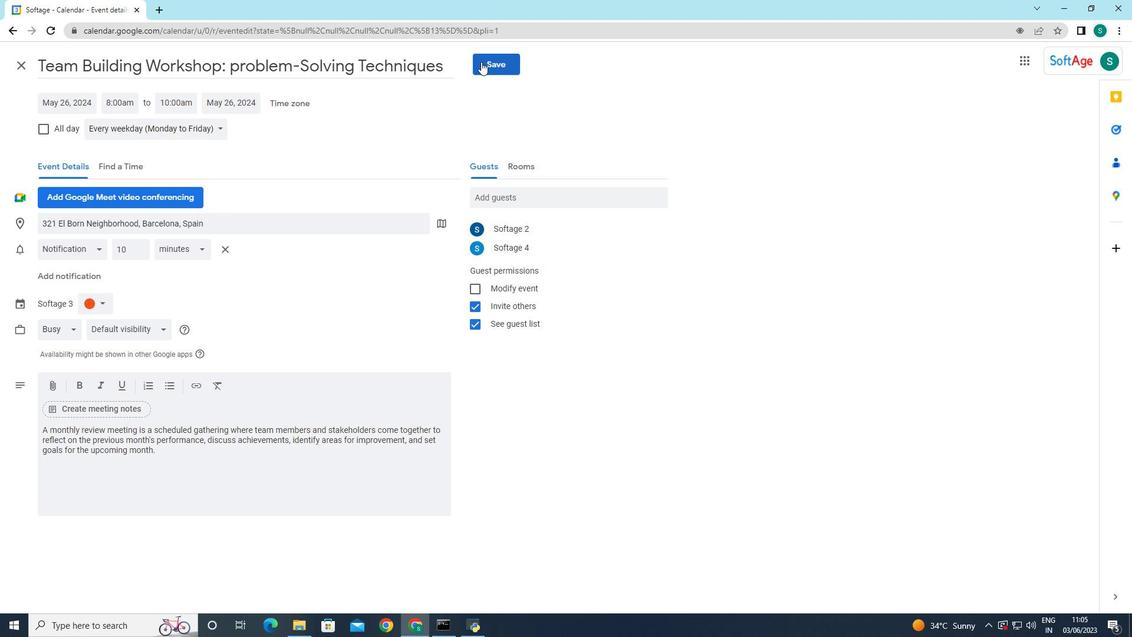 
Action: Mouse moved to (684, 355)
Screenshot: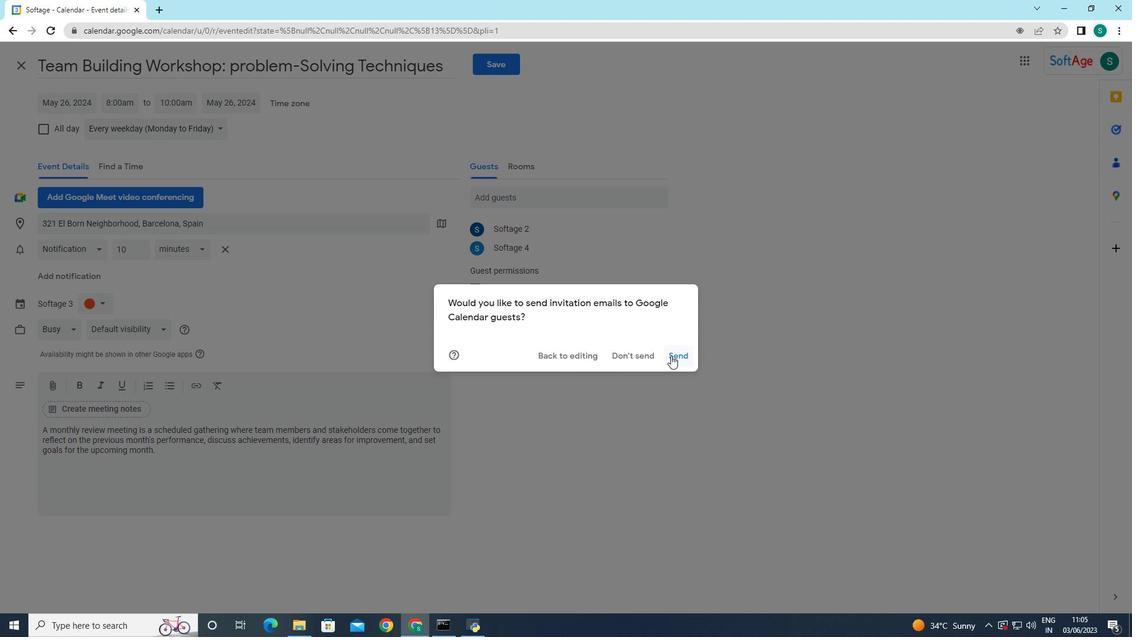 
Action: Mouse pressed left at (684, 355)
Screenshot: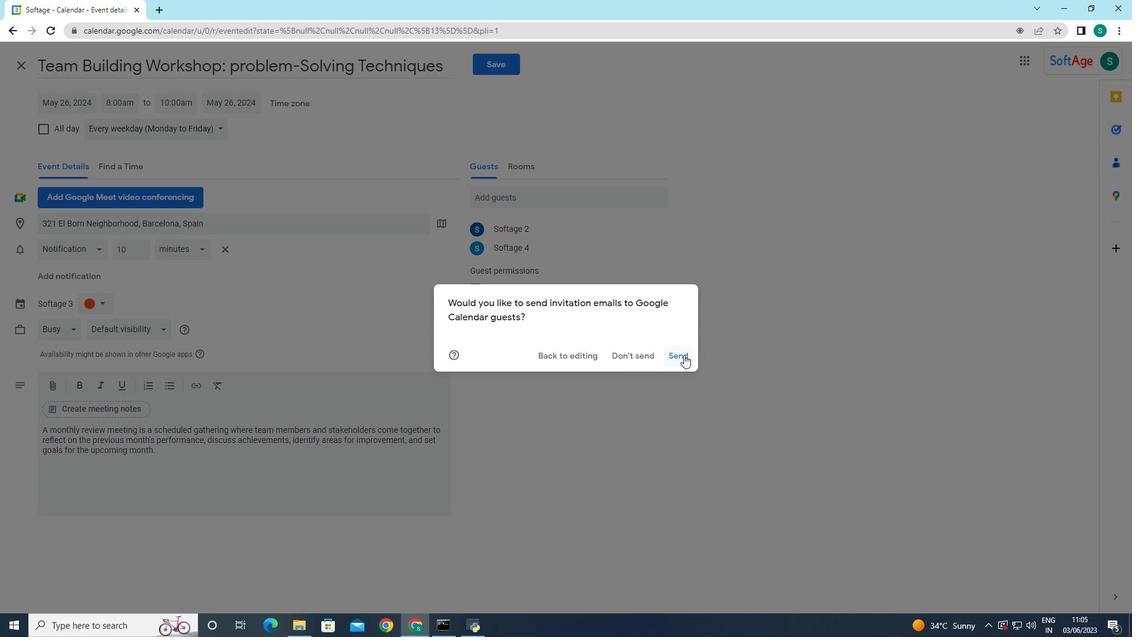 
Action: Mouse moved to (644, 417)
Screenshot: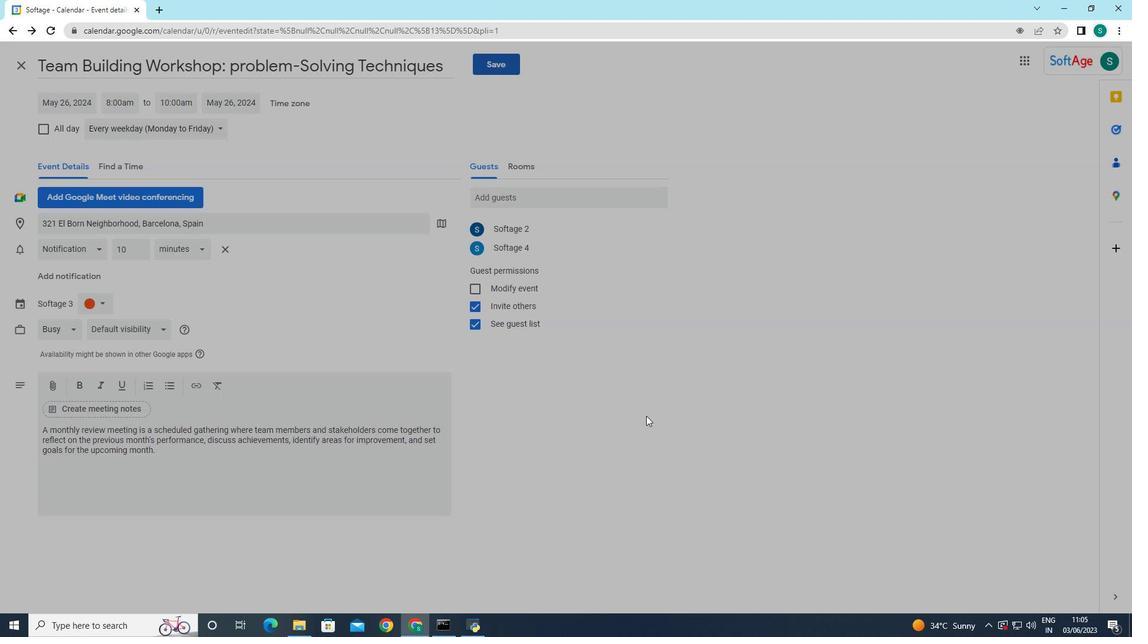 
